 Task: Create a due date automation trigger when advanced on, 2 working days before a card is due add fields without custom field "Resume" set to a number lower or equal to 1 and lower than 10 at 11:00 AM.
Action: Mouse moved to (961, 278)
Screenshot: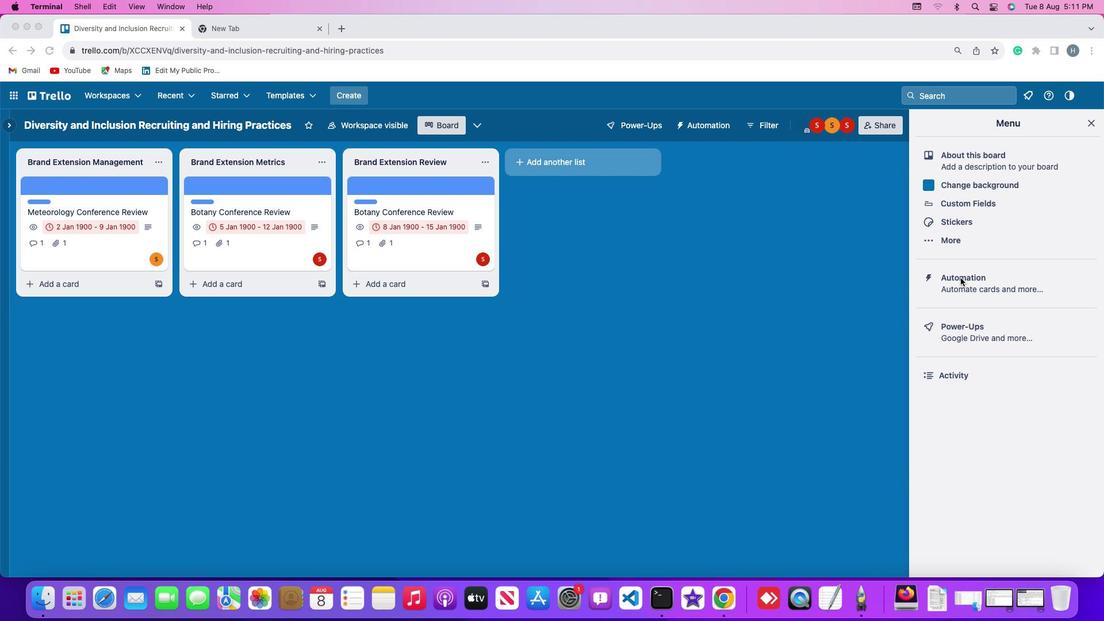 
Action: Mouse pressed left at (961, 278)
Screenshot: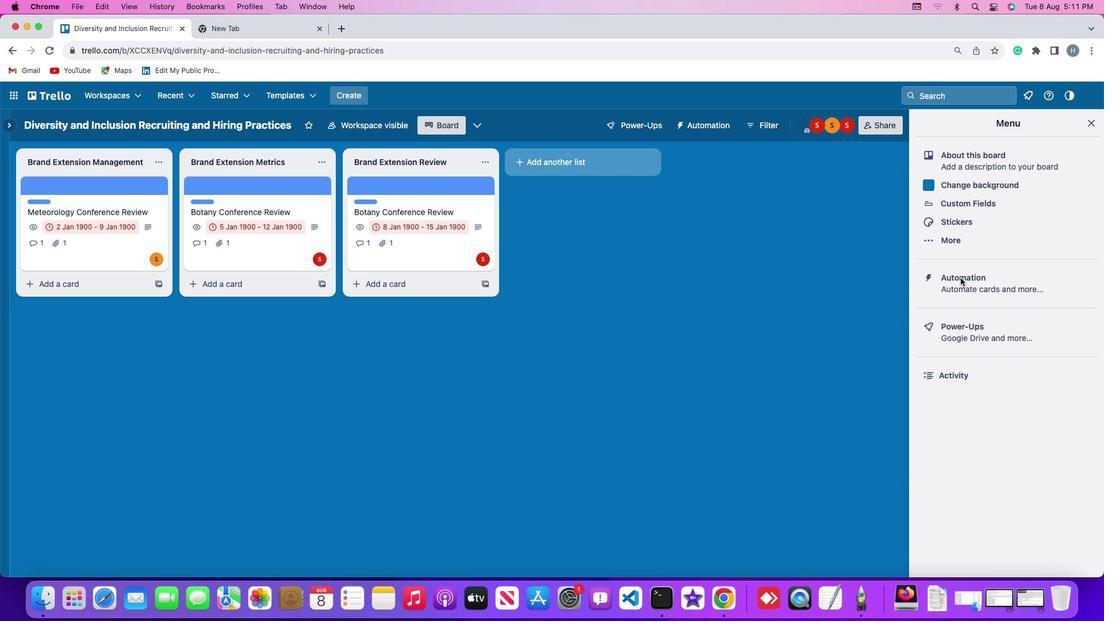
Action: Mouse pressed left at (961, 278)
Screenshot: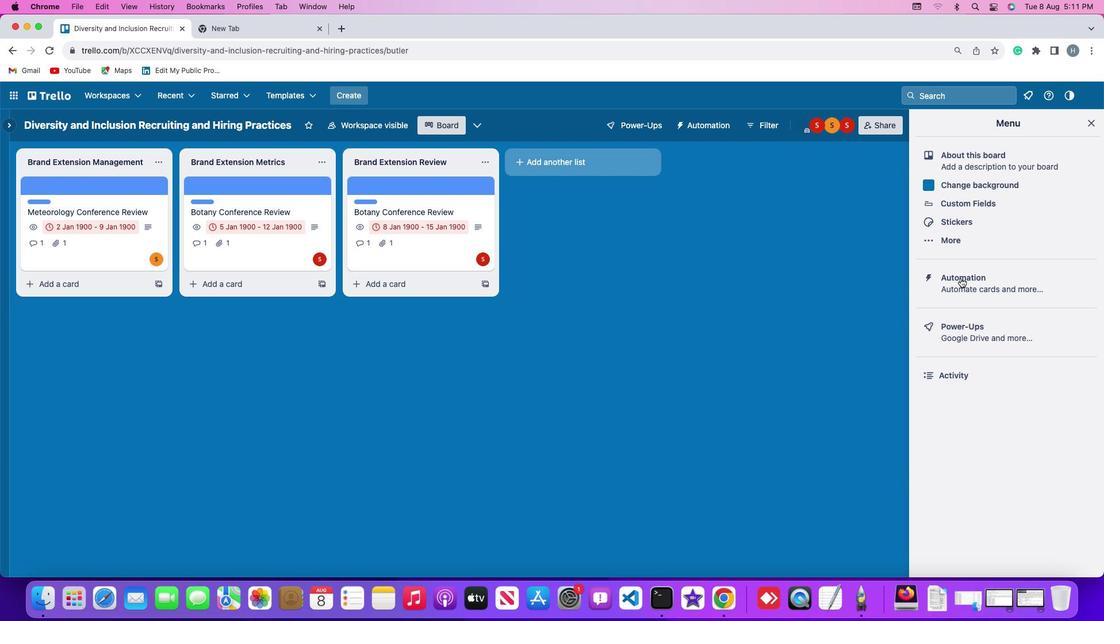 
Action: Mouse moved to (90, 273)
Screenshot: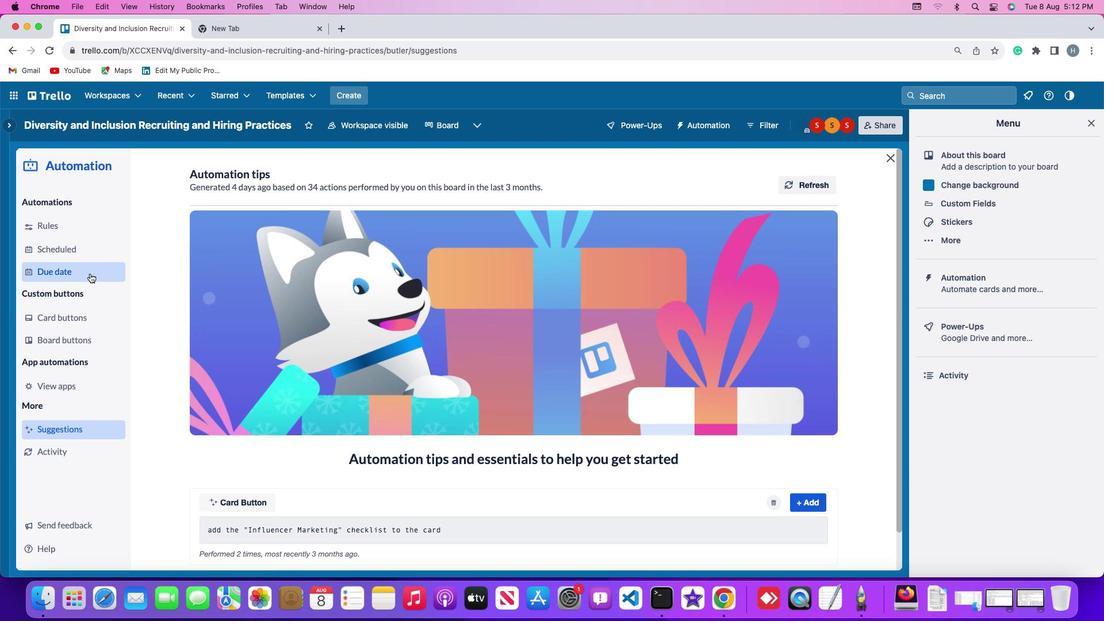 
Action: Mouse pressed left at (90, 273)
Screenshot: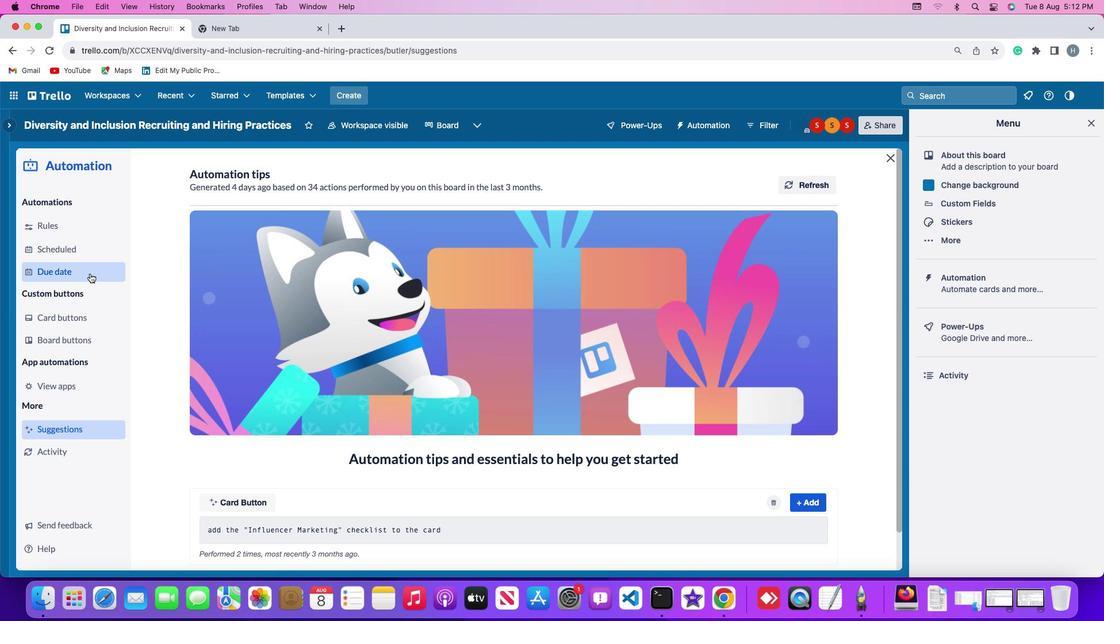 
Action: Mouse moved to (756, 175)
Screenshot: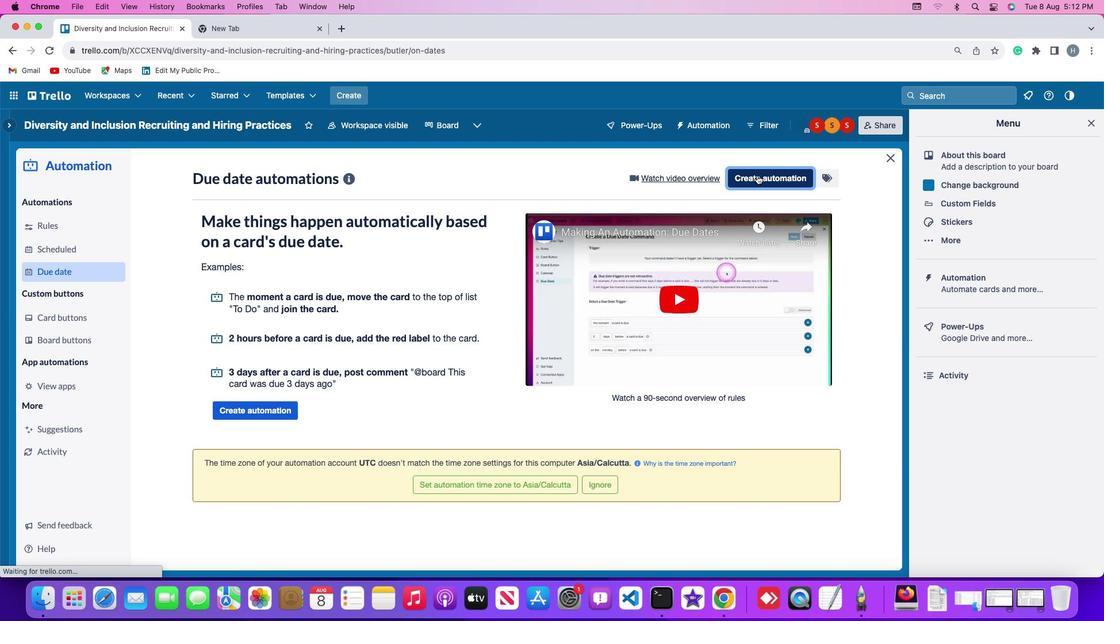 
Action: Mouse pressed left at (756, 175)
Screenshot: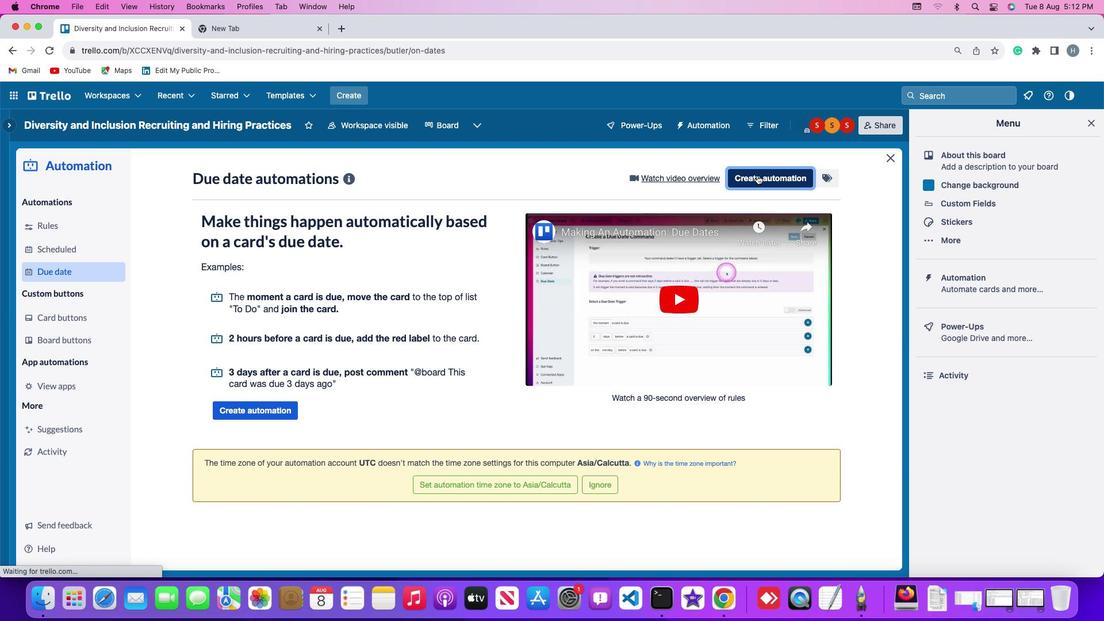 
Action: Mouse moved to (314, 284)
Screenshot: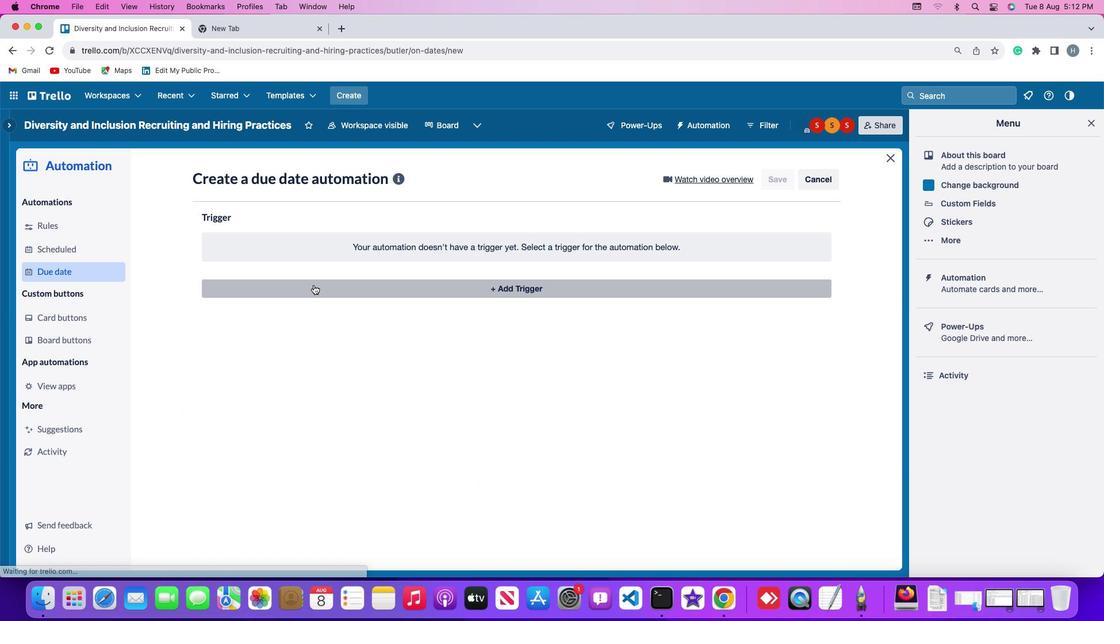 
Action: Mouse pressed left at (314, 284)
Screenshot: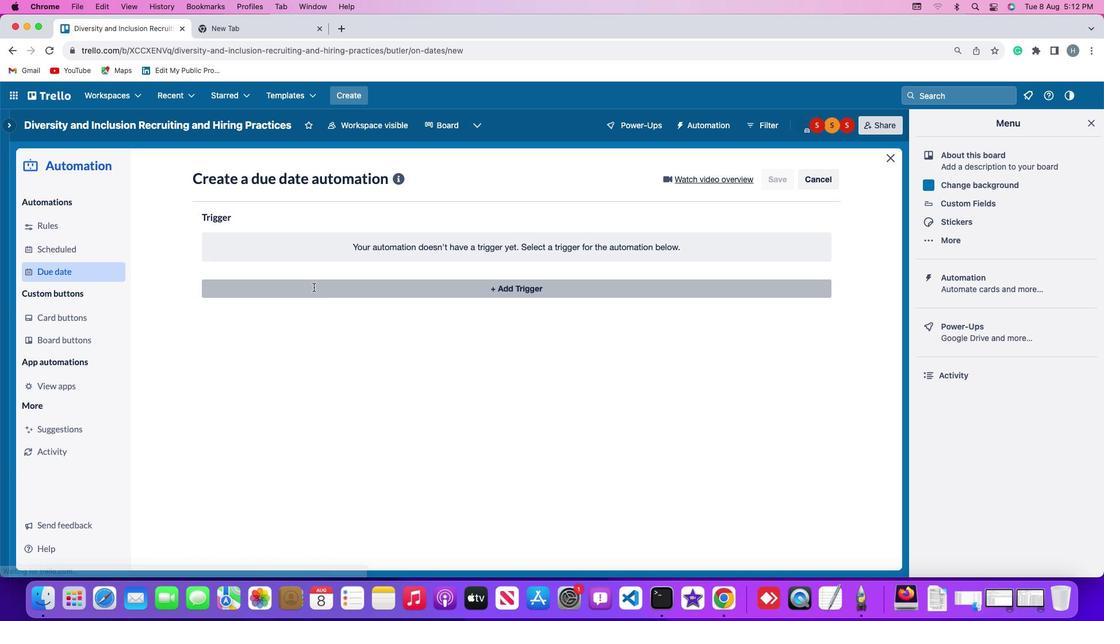 
Action: Mouse moved to (221, 461)
Screenshot: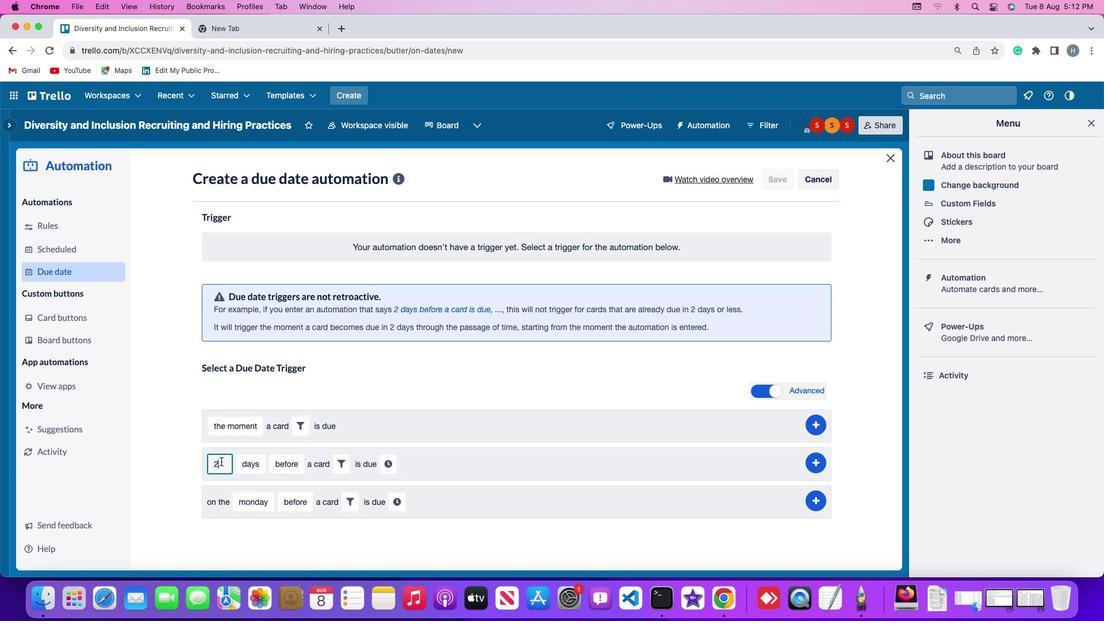 
Action: Mouse pressed left at (221, 461)
Screenshot: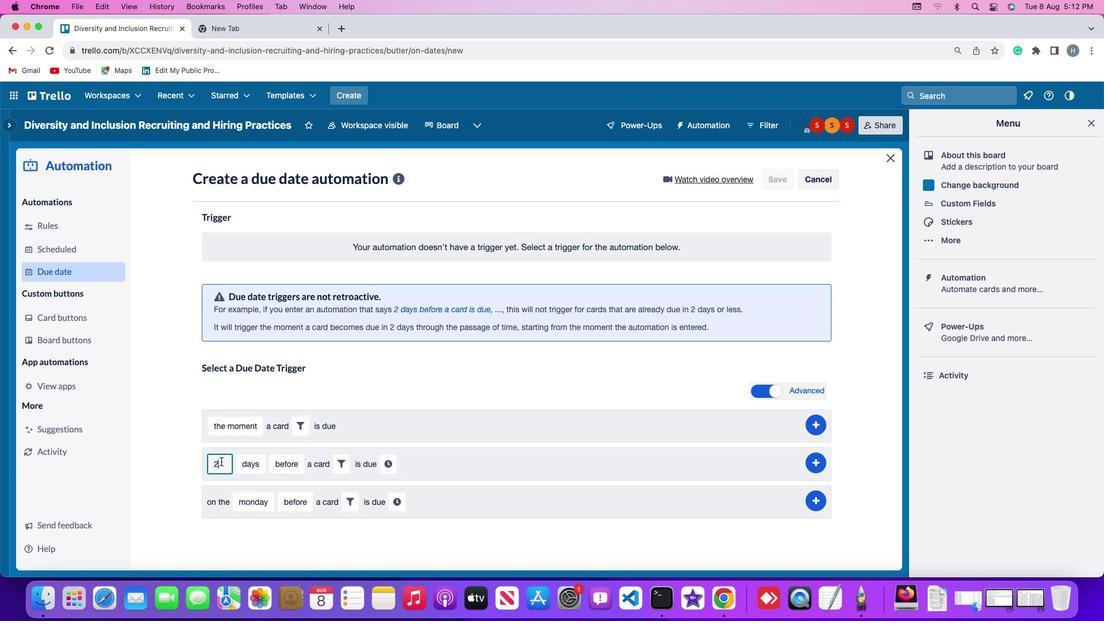 
Action: Key pressed Key.backspace'2'
Screenshot: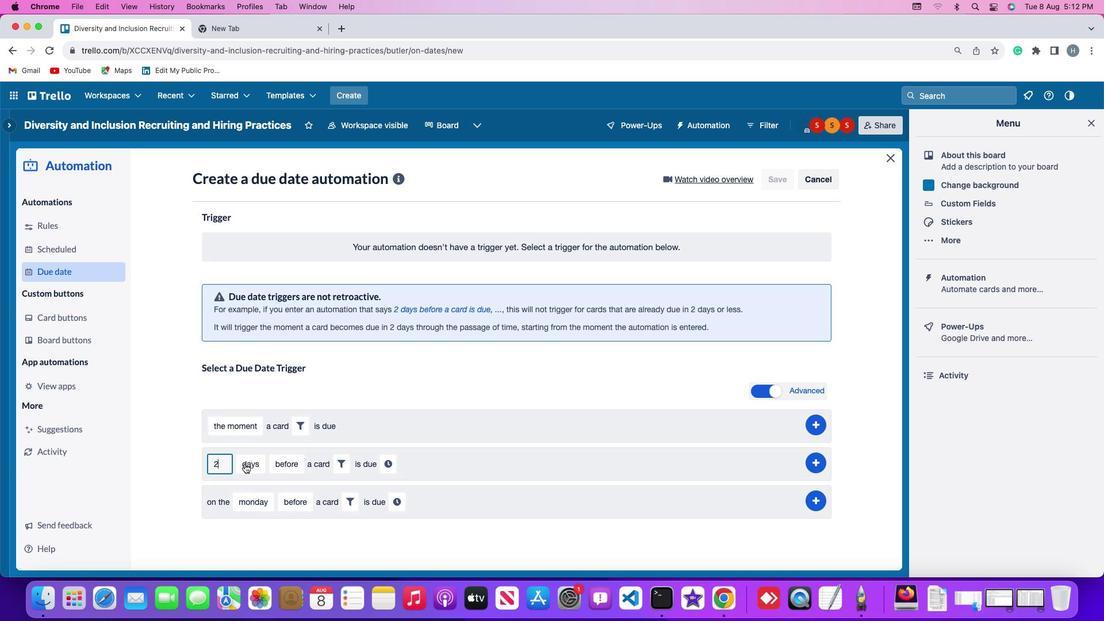 
Action: Mouse moved to (254, 464)
Screenshot: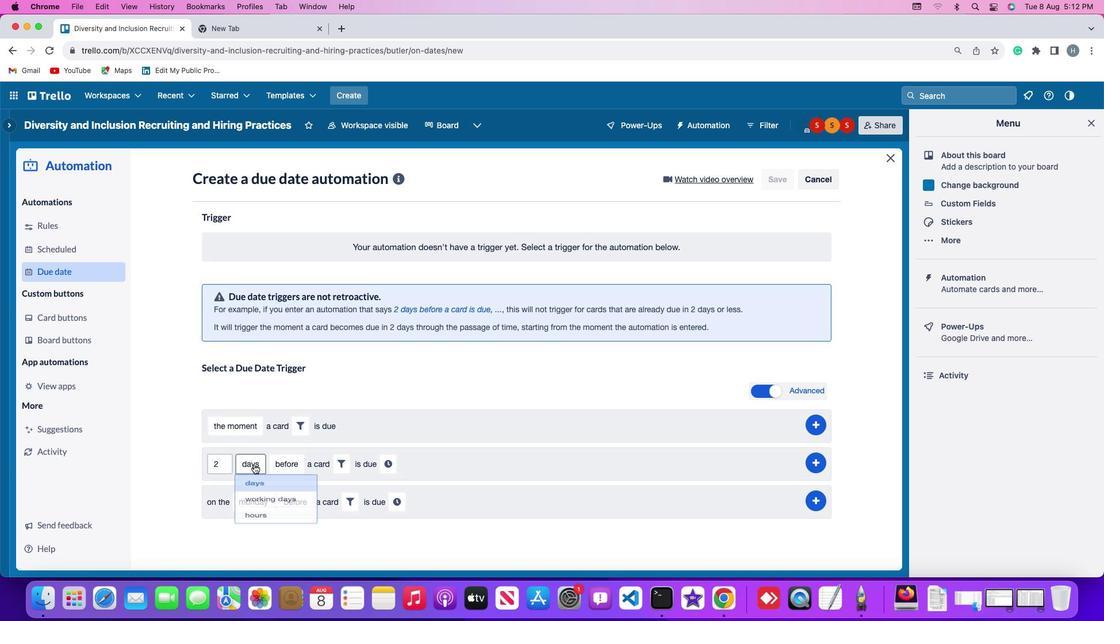 
Action: Mouse pressed left at (254, 464)
Screenshot: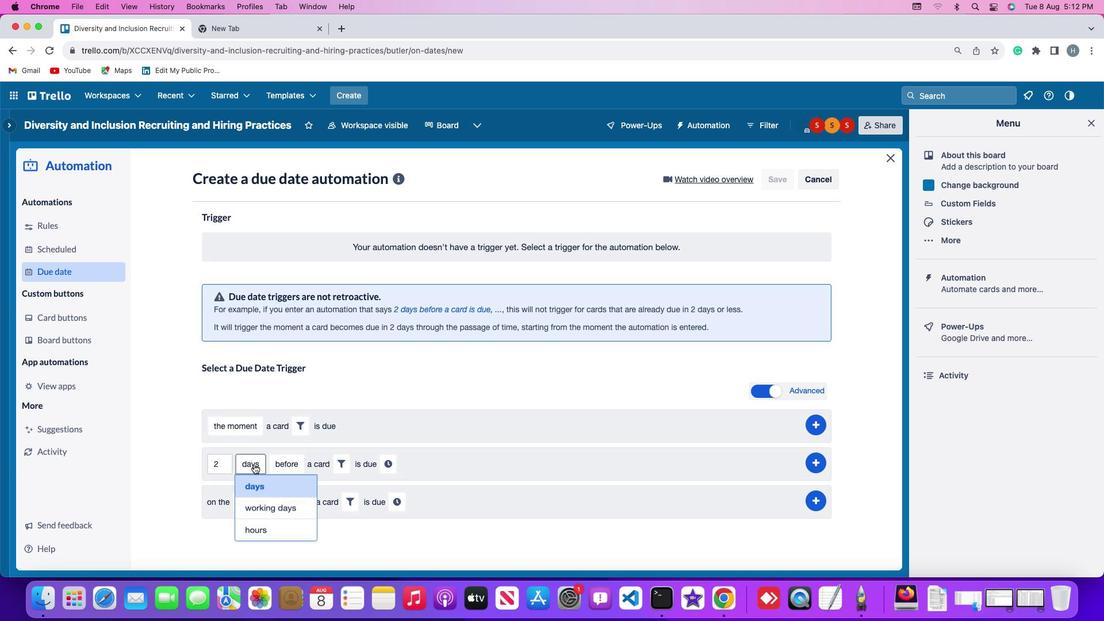 
Action: Mouse moved to (261, 504)
Screenshot: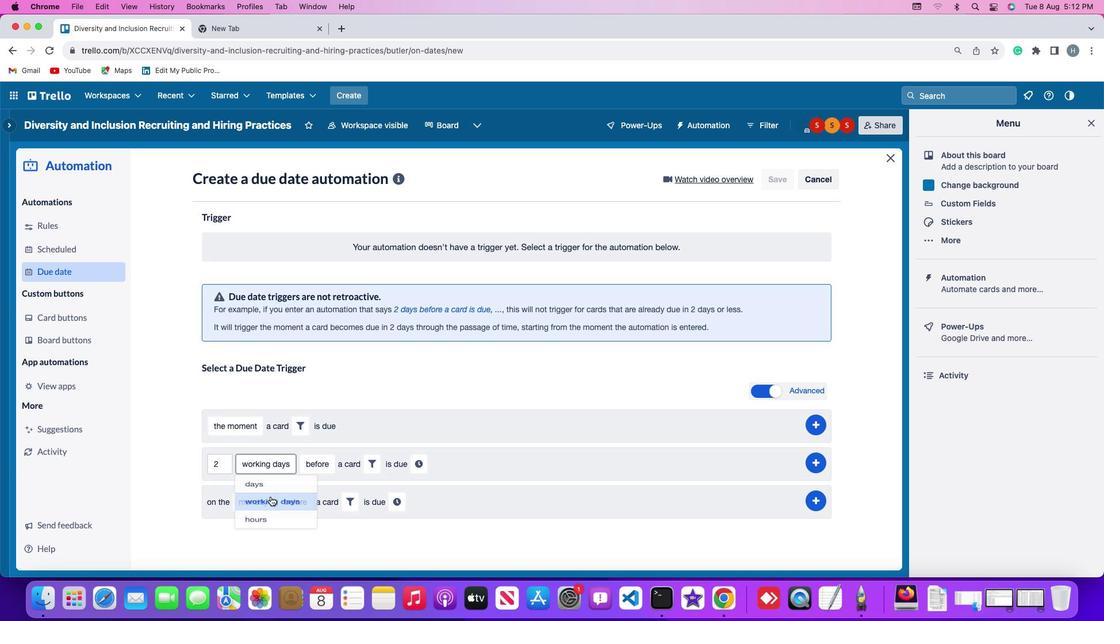 
Action: Mouse pressed left at (261, 504)
Screenshot: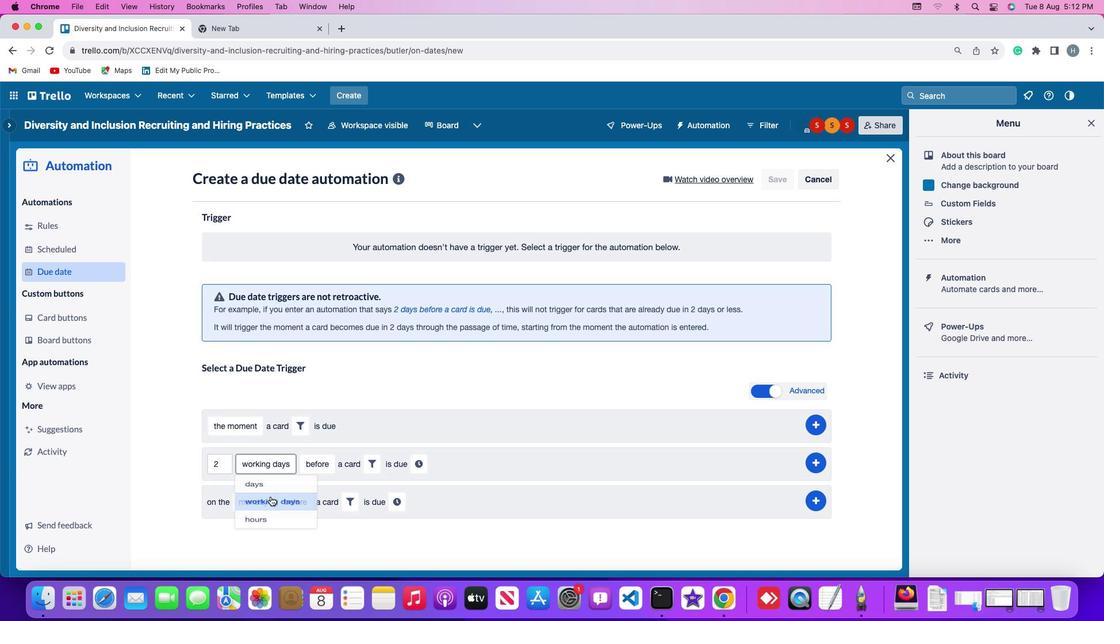 
Action: Mouse moved to (306, 465)
Screenshot: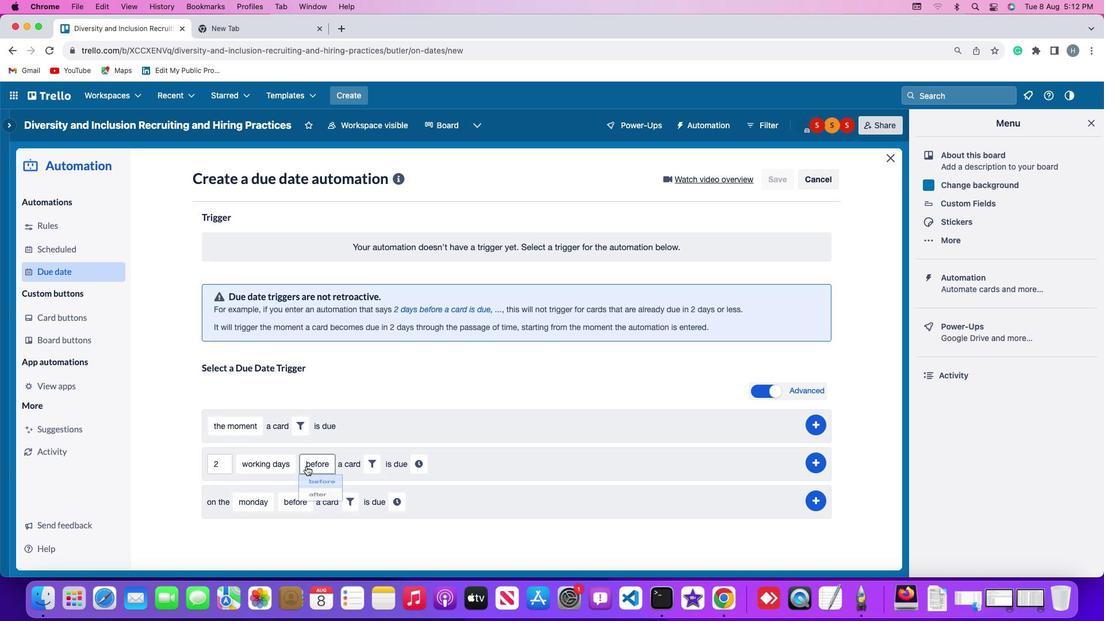 
Action: Mouse pressed left at (306, 465)
Screenshot: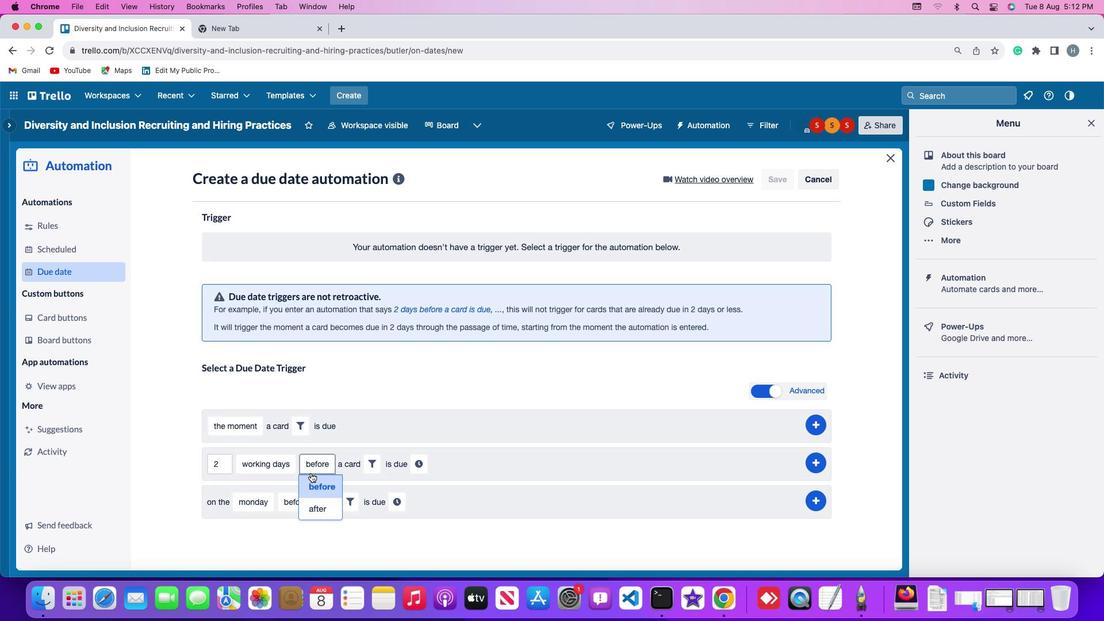 
Action: Mouse moved to (316, 488)
Screenshot: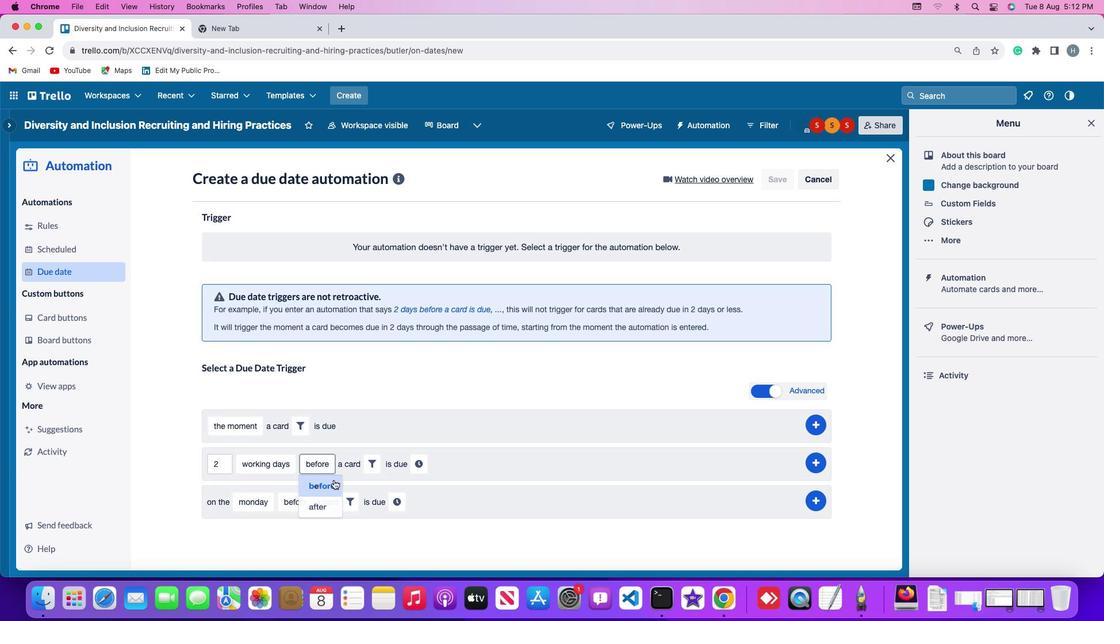 
Action: Mouse pressed left at (316, 488)
Screenshot: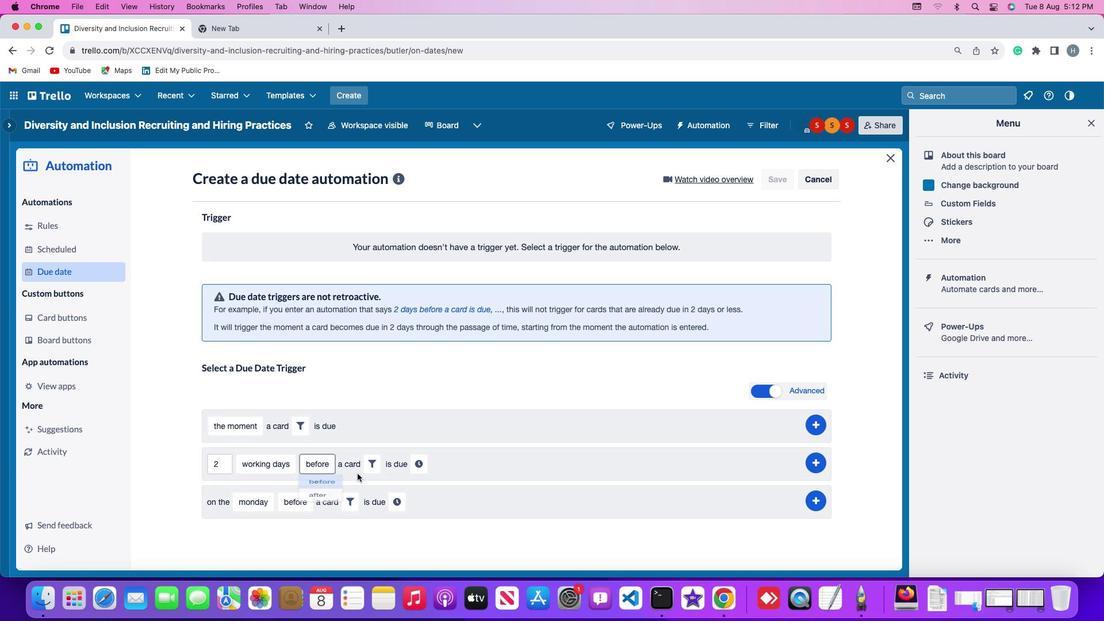 
Action: Mouse moved to (370, 467)
Screenshot: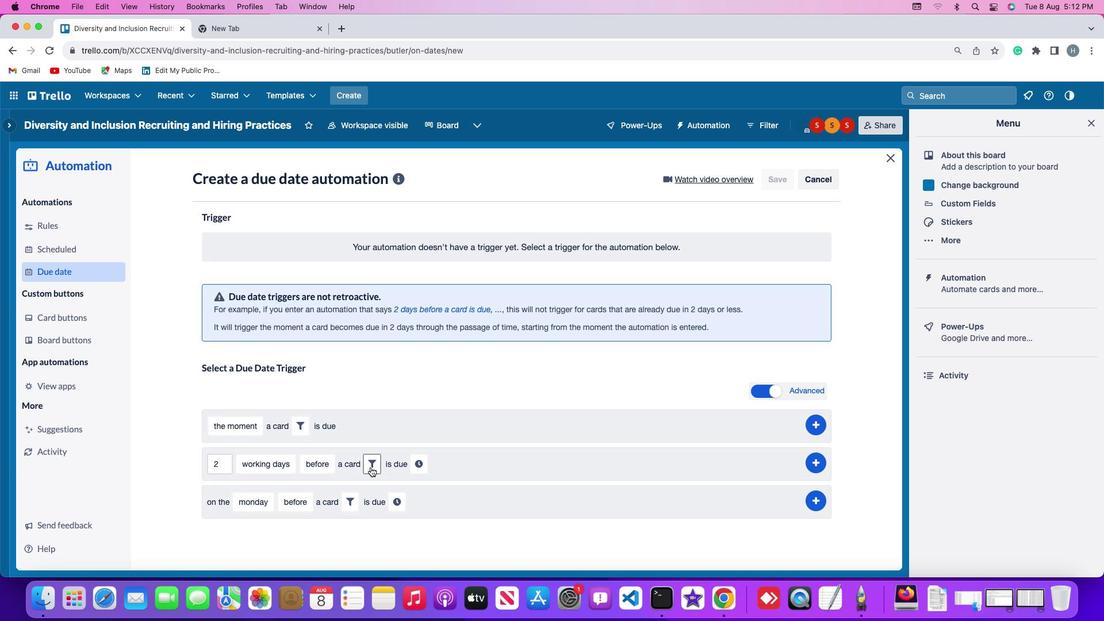 
Action: Mouse pressed left at (370, 467)
Screenshot: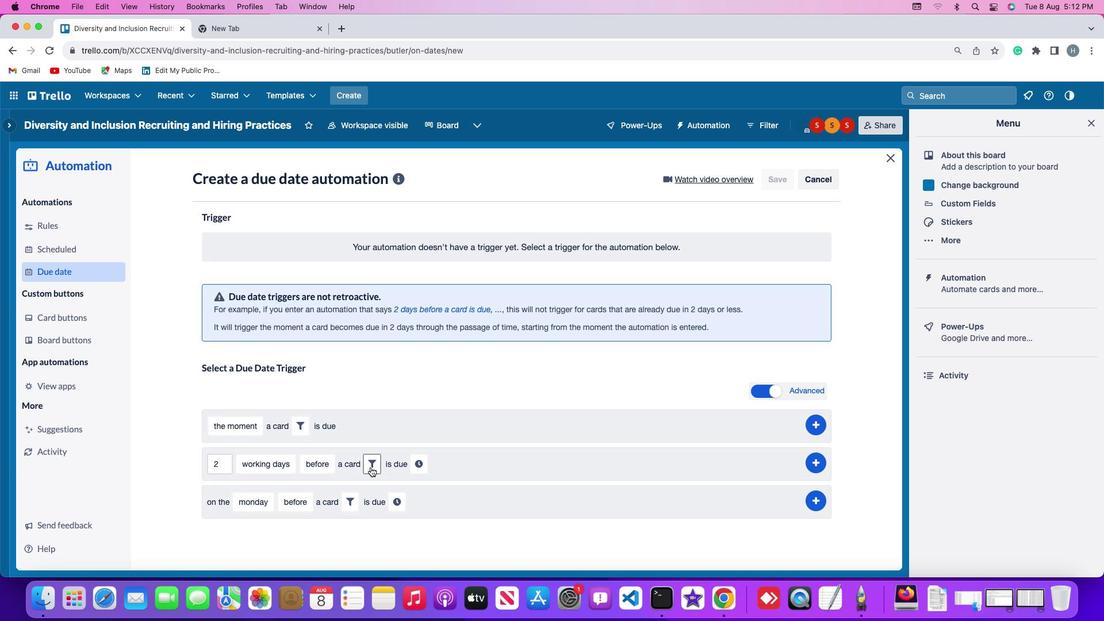 
Action: Mouse moved to (561, 503)
Screenshot: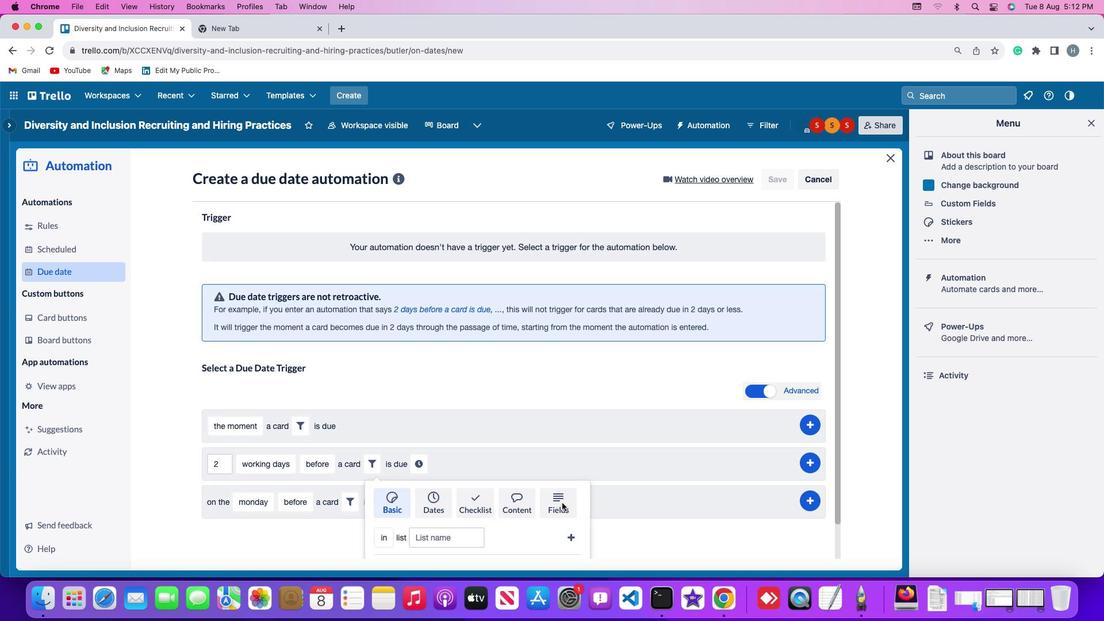 
Action: Mouse pressed left at (561, 503)
Screenshot: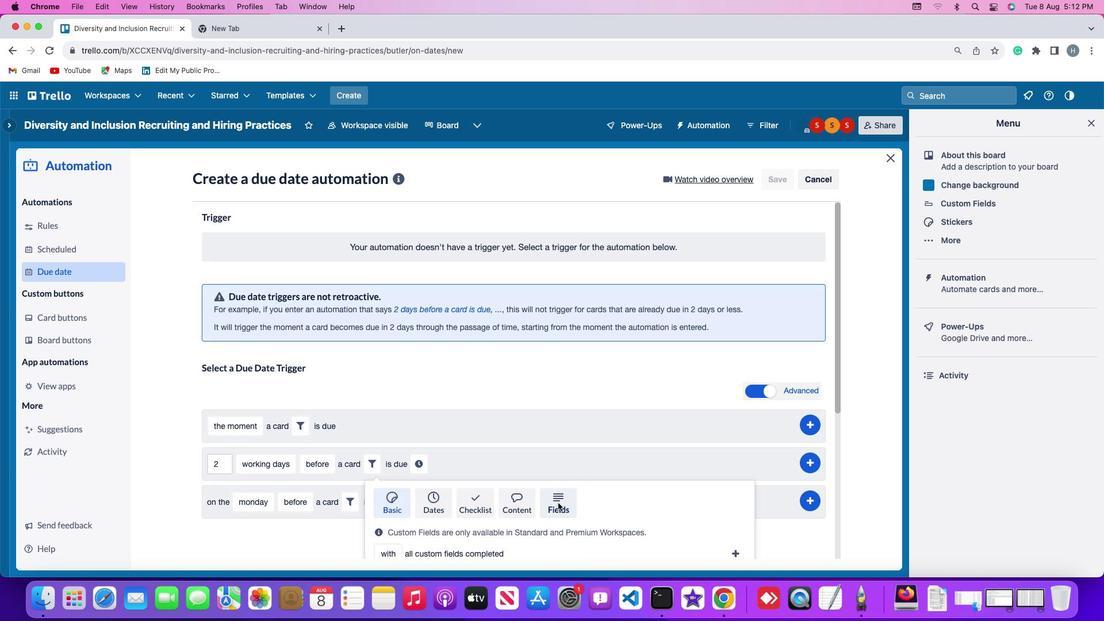 
Action: Mouse moved to (337, 529)
Screenshot: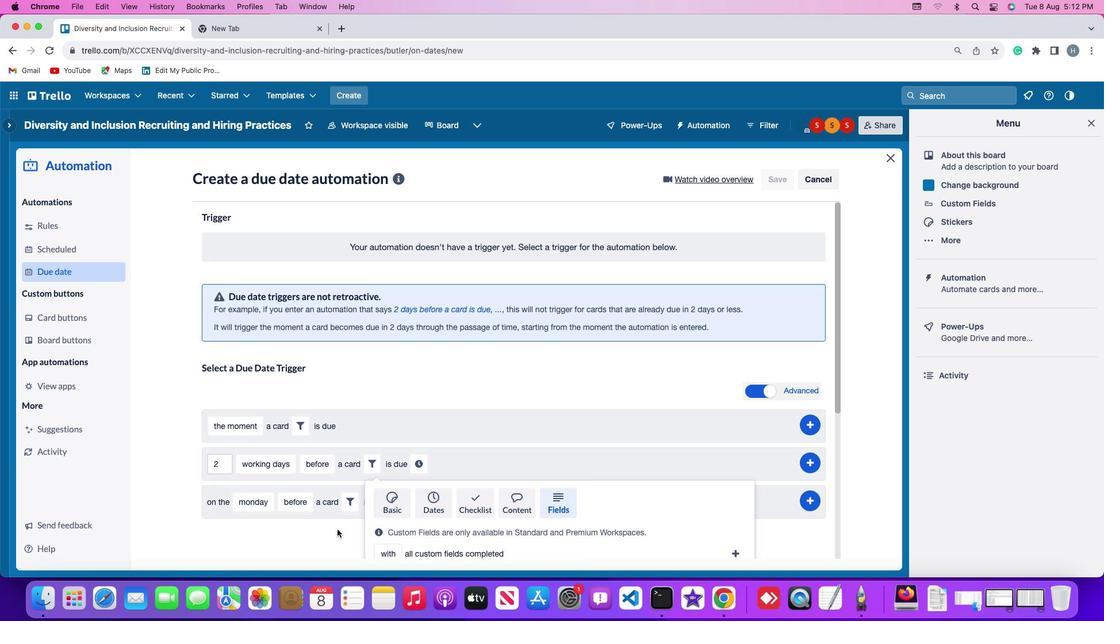 
Action: Mouse scrolled (337, 529) with delta (0, 0)
Screenshot: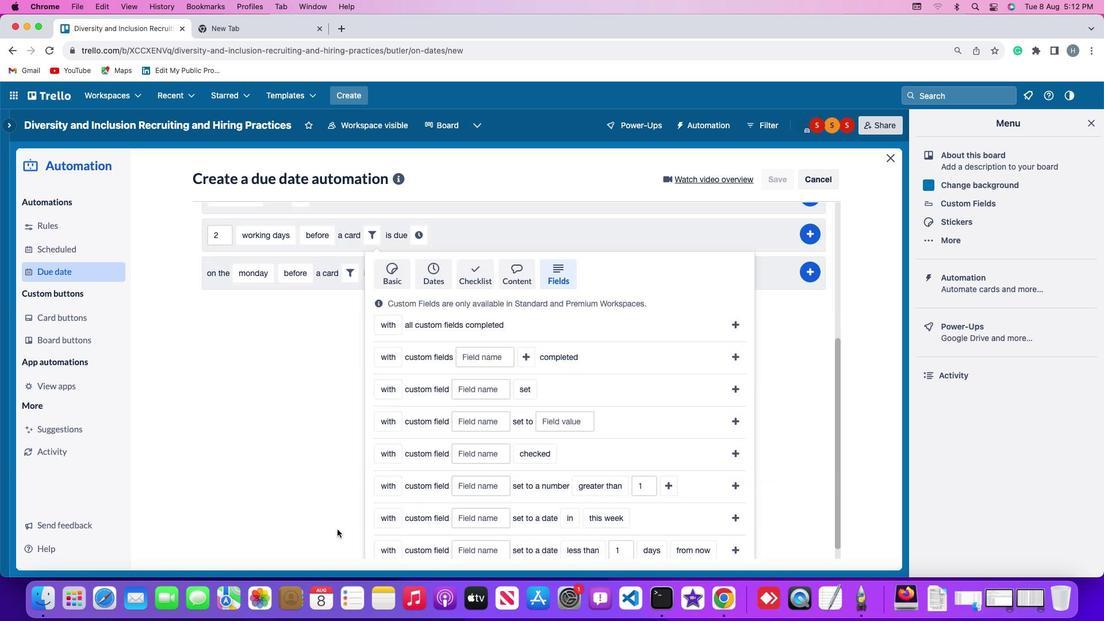 
Action: Mouse scrolled (337, 529) with delta (0, 0)
Screenshot: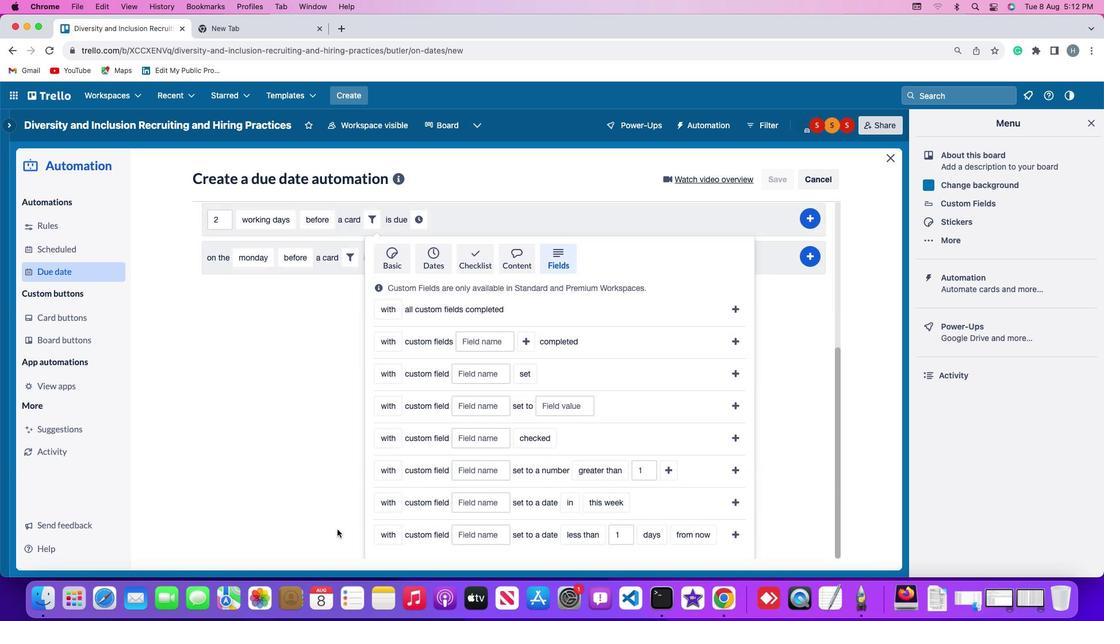 
Action: Mouse scrolled (337, 529) with delta (0, -2)
Screenshot: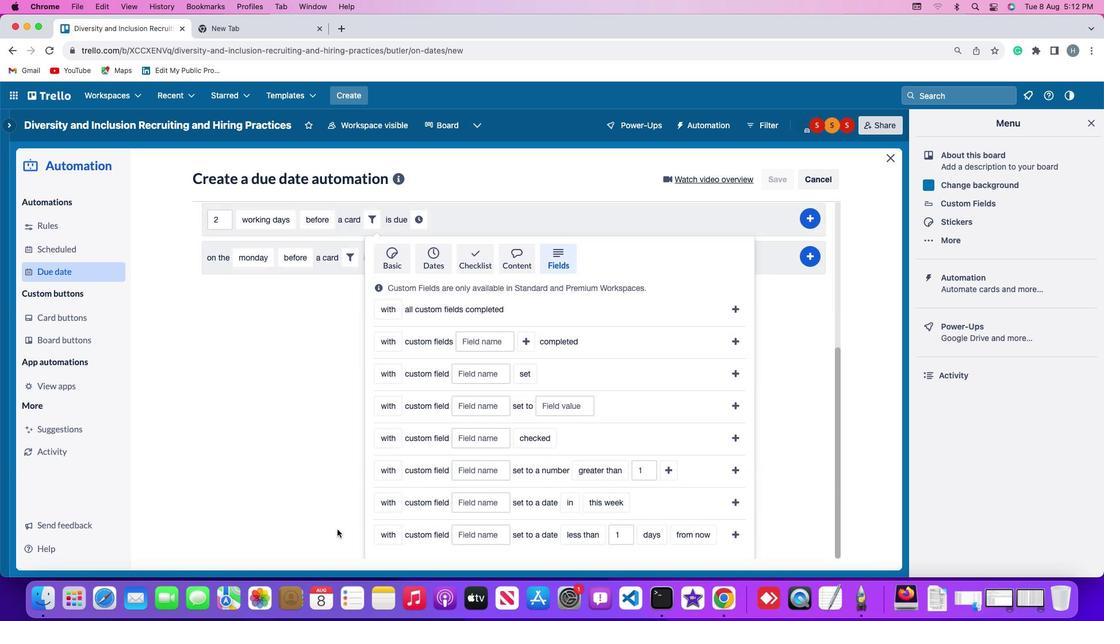 
Action: Mouse scrolled (337, 529) with delta (0, -2)
Screenshot: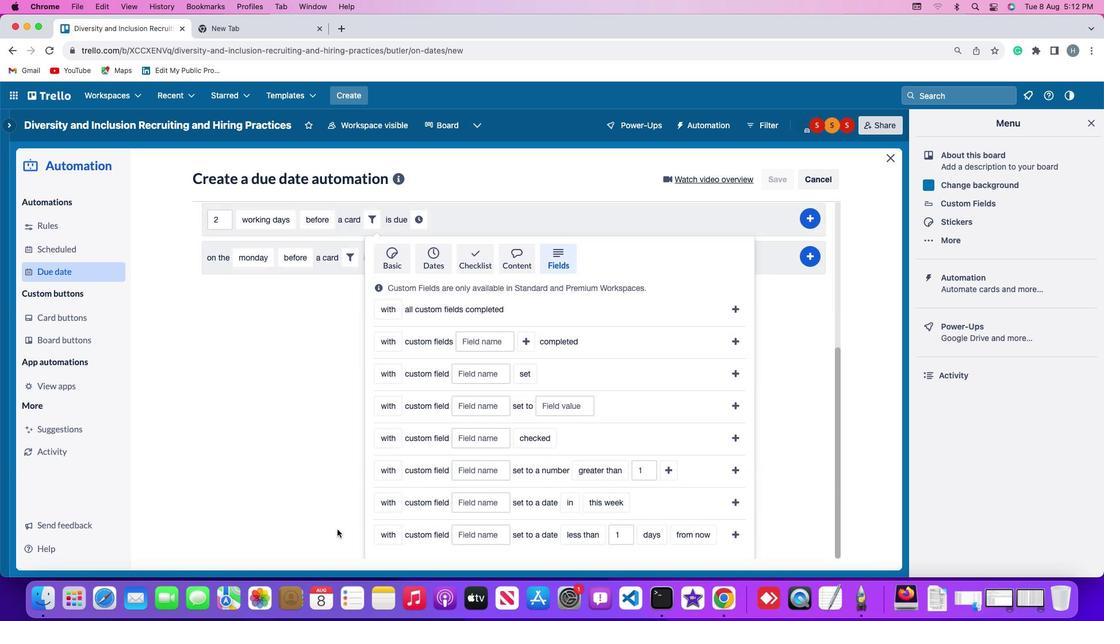 
Action: Mouse scrolled (337, 529) with delta (0, -3)
Screenshot: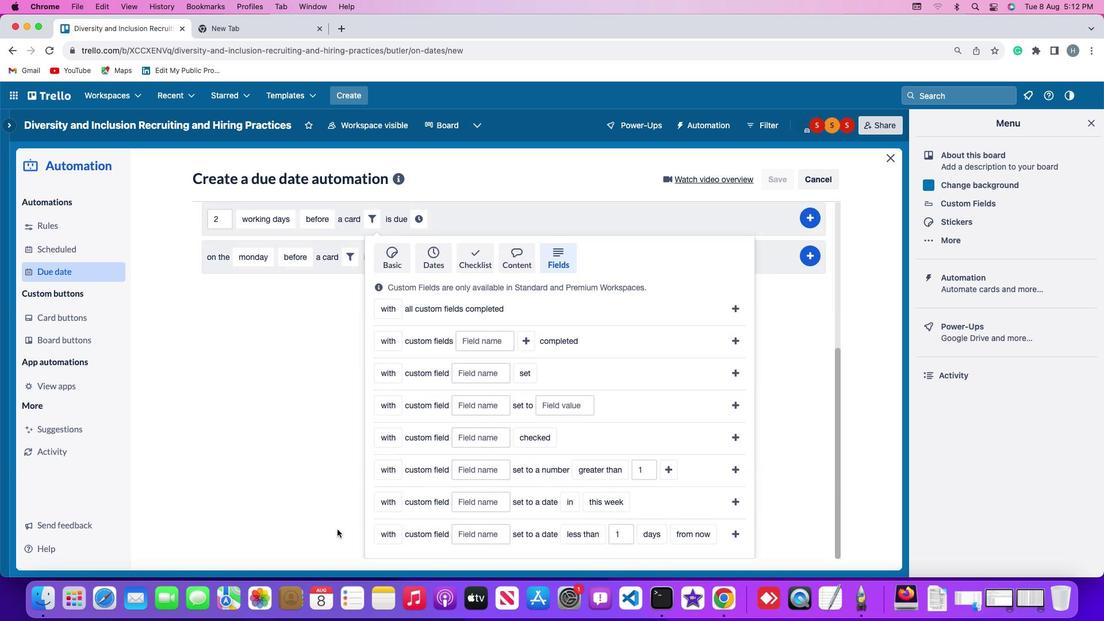 
Action: Mouse scrolled (337, 529) with delta (0, -4)
Screenshot: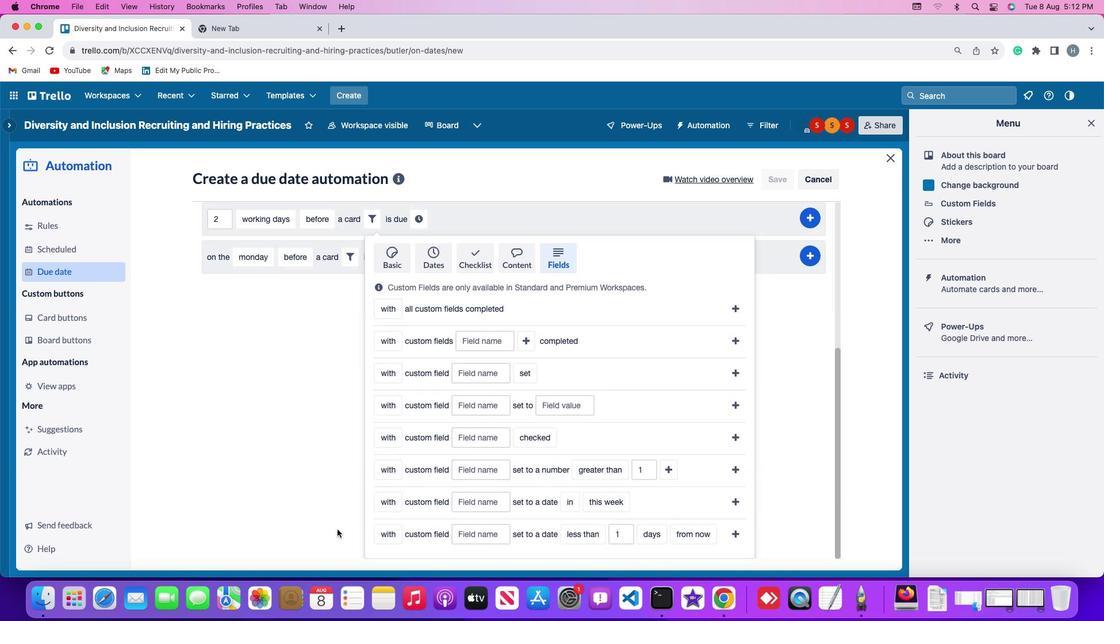 
Action: Mouse scrolled (337, 529) with delta (0, -4)
Screenshot: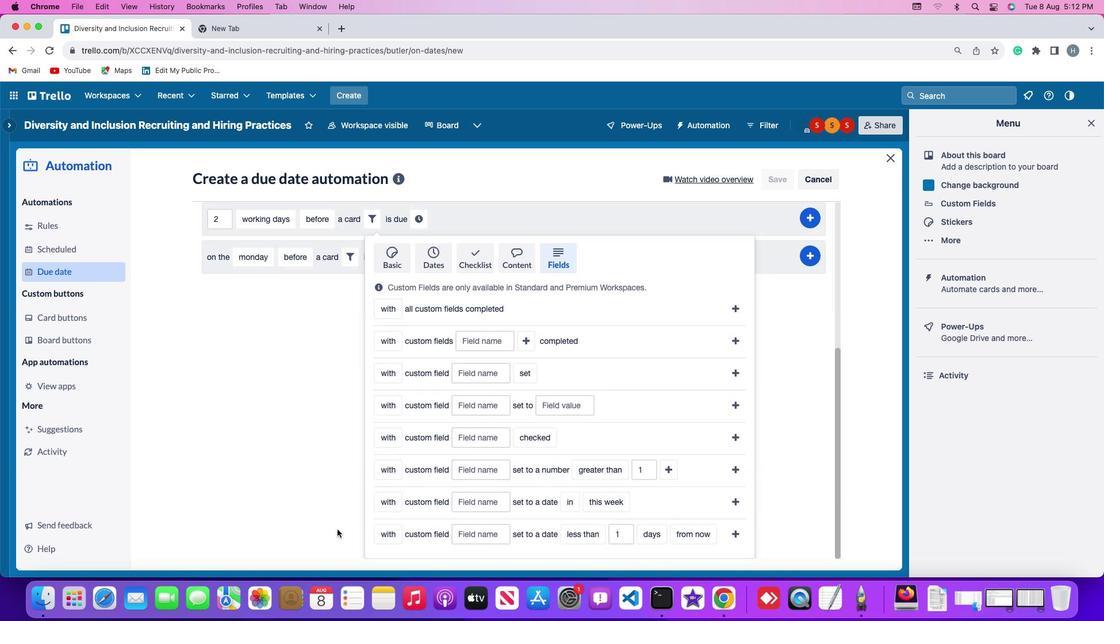 
Action: Mouse scrolled (337, 529) with delta (0, 0)
Screenshot: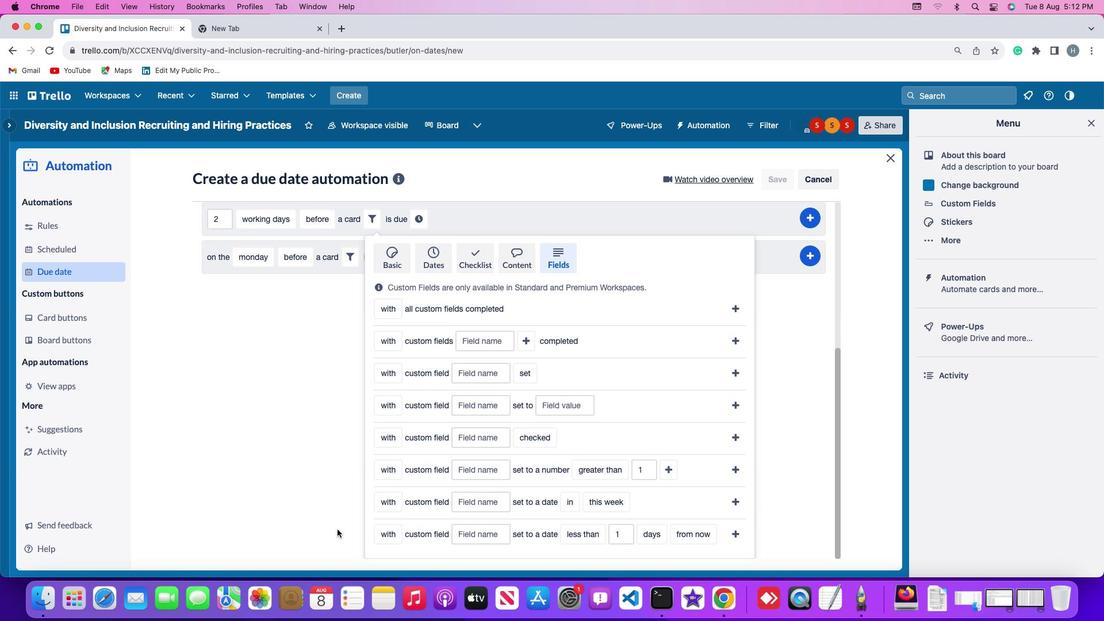 
Action: Mouse scrolled (337, 529) with delta (0, 0)
Screenshot: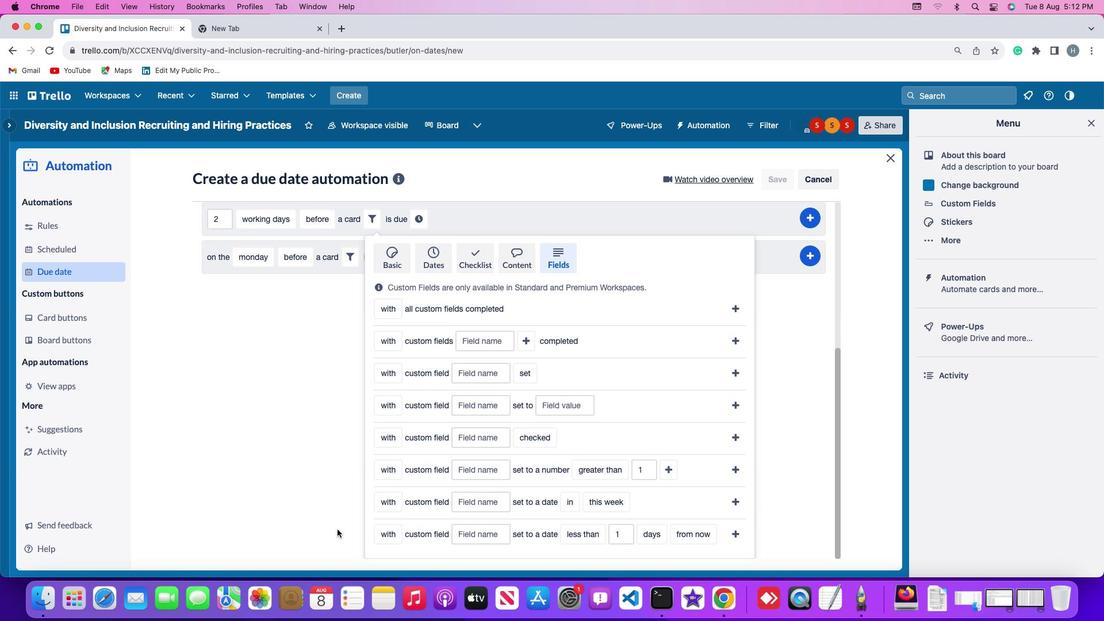 
Action: Mouse scrolled (337, 529) with delta (0, -1)
Screenshot: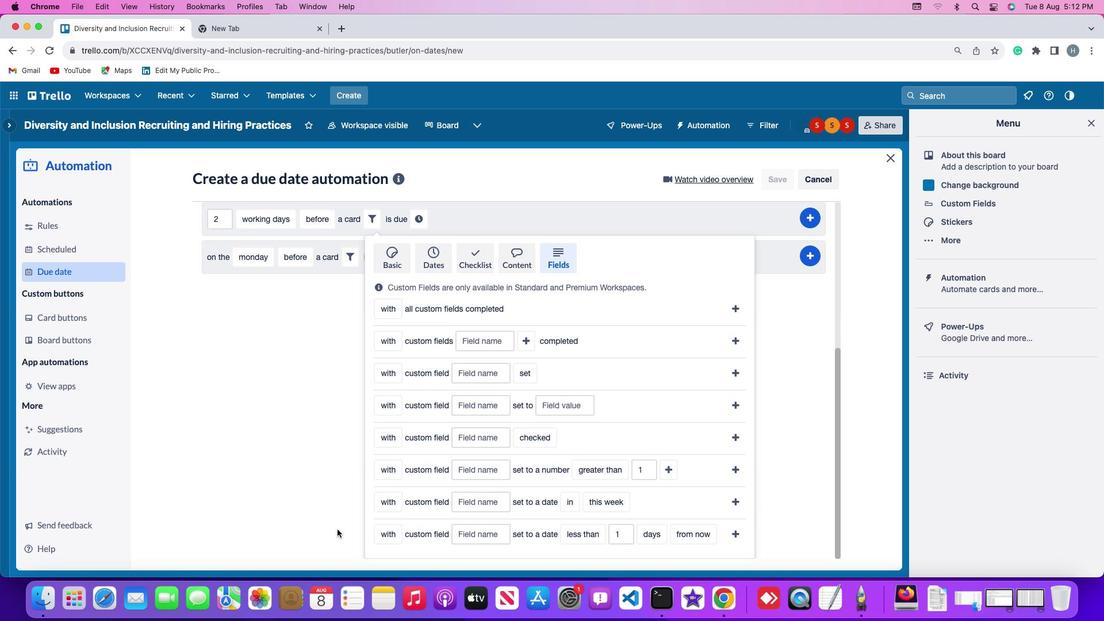 
Action: Mouse moved to (389, 470)
Screenshot: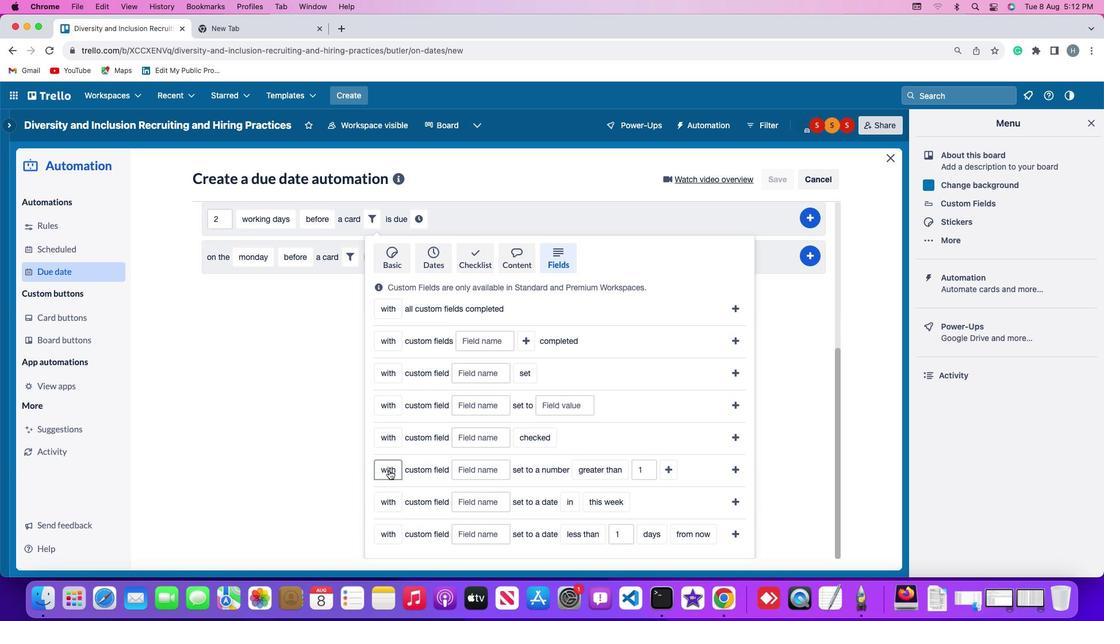 
Action: Mouse pressed left at (389, 470)
Screenshot: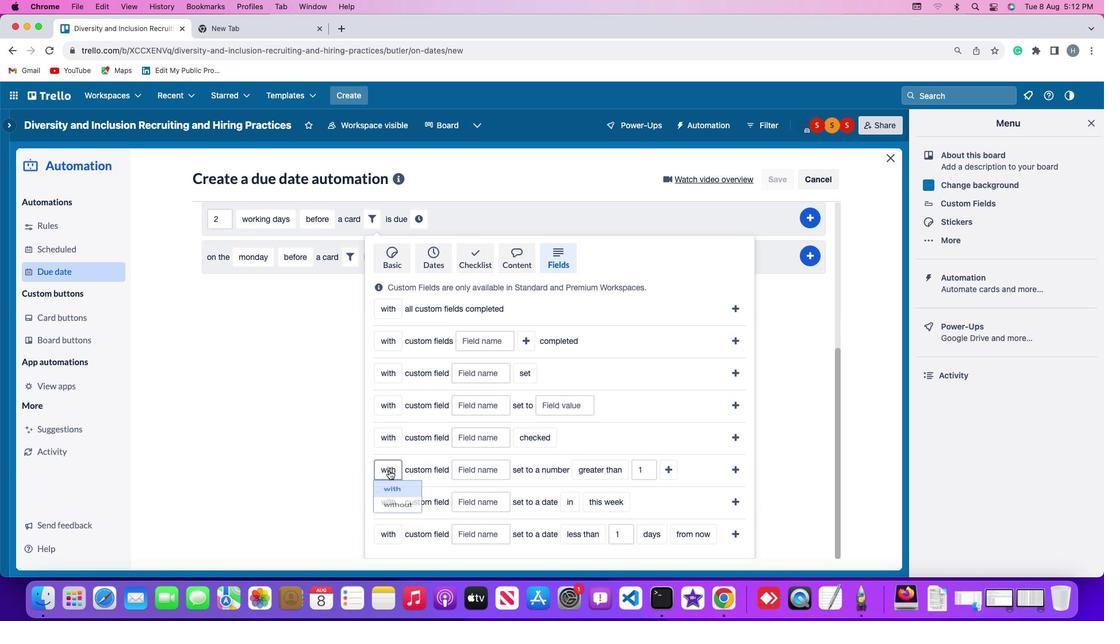 
Action: Mouse moved to (396, 514)
Screenshot: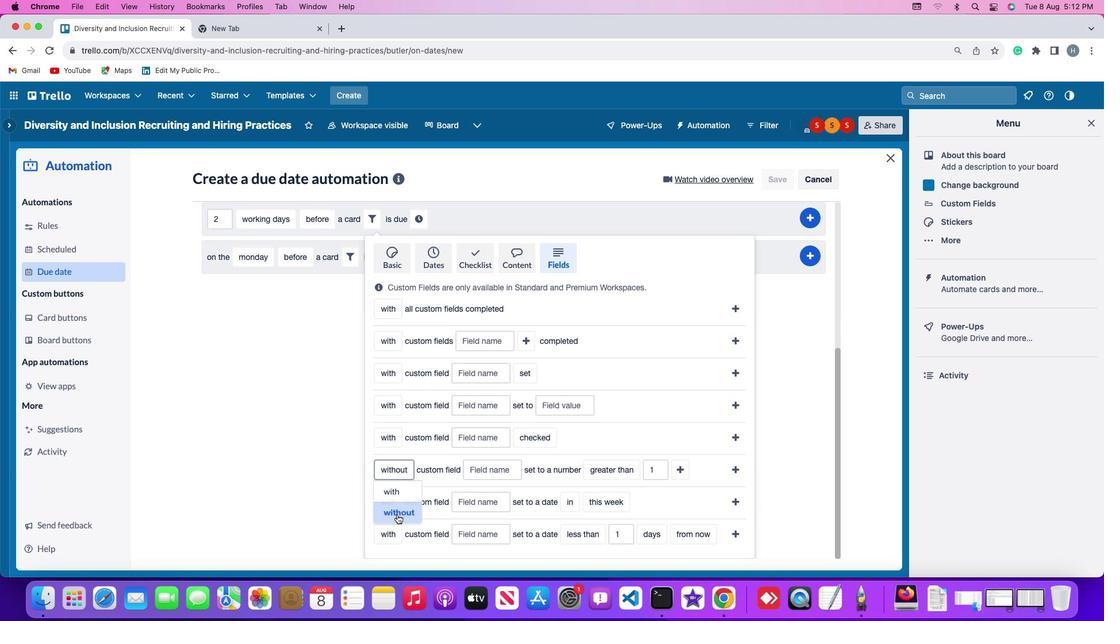 
Action: Mouse pressed left at (396, 514)
Screenshot: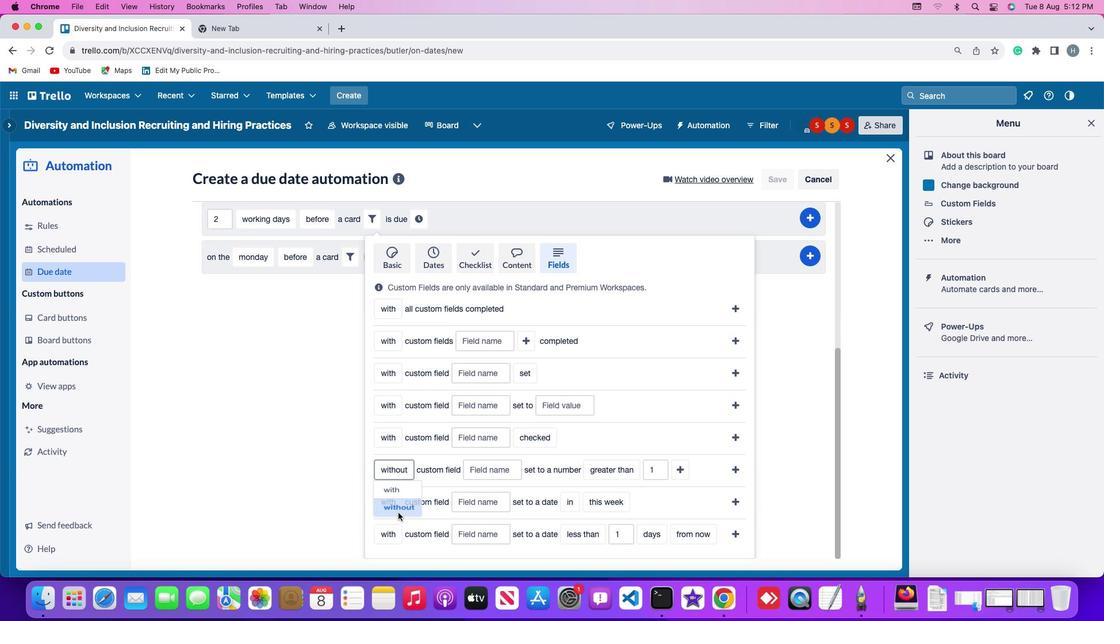 
Action: Mouse moved to (483, 474)
Screenshot: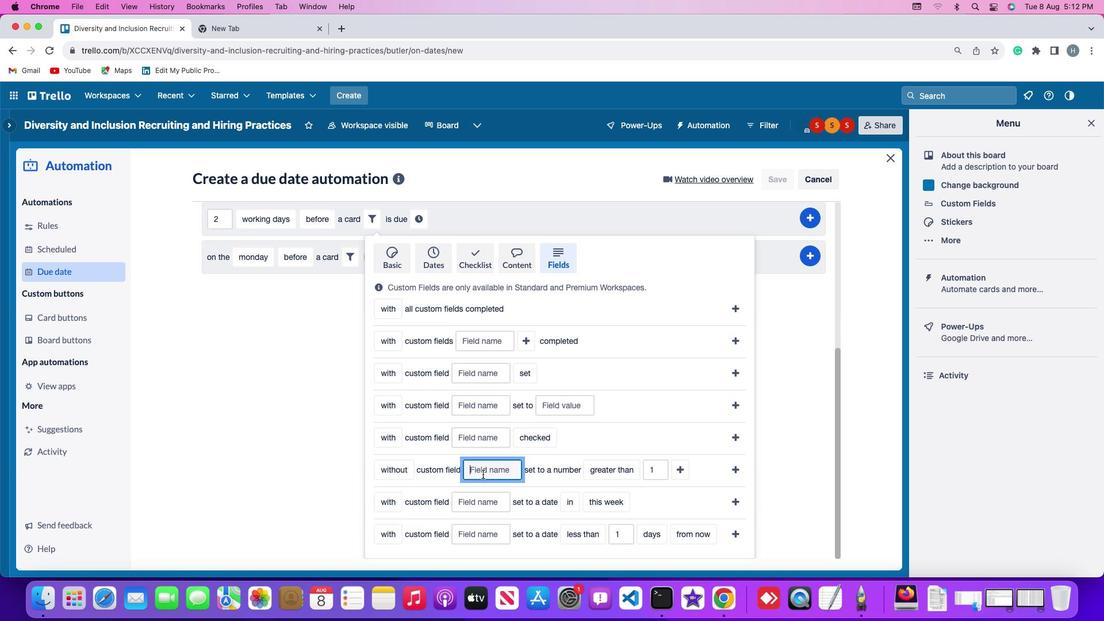
Action: Mouse pressed left at (483, 474)
Screenshot: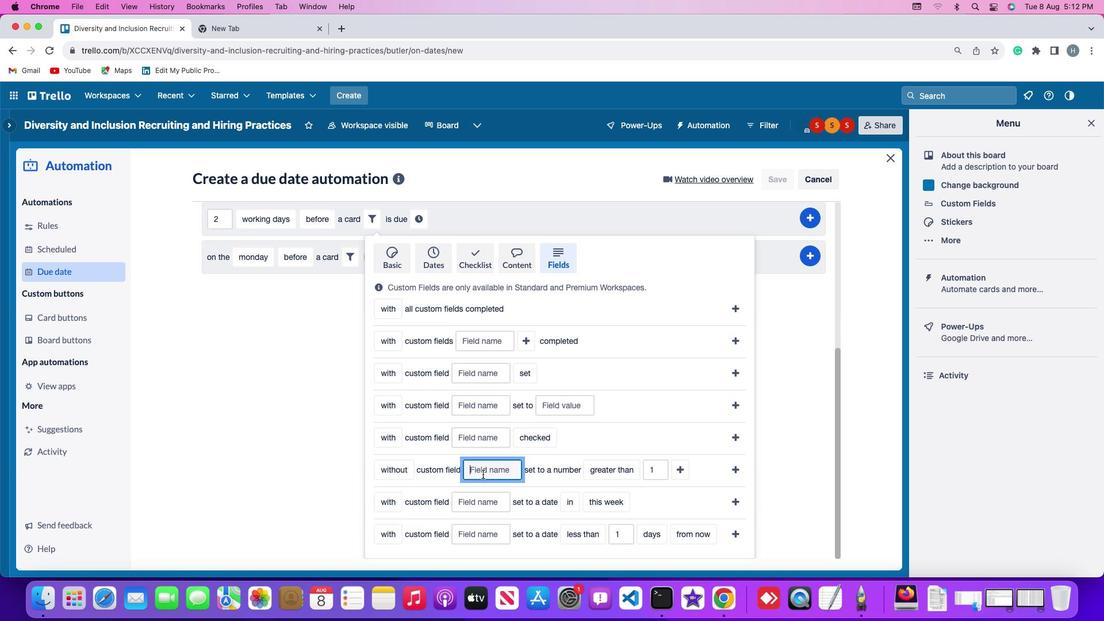 
Action: Key pressed Key.shift'R''e''s''u''m''e'
Screenshot: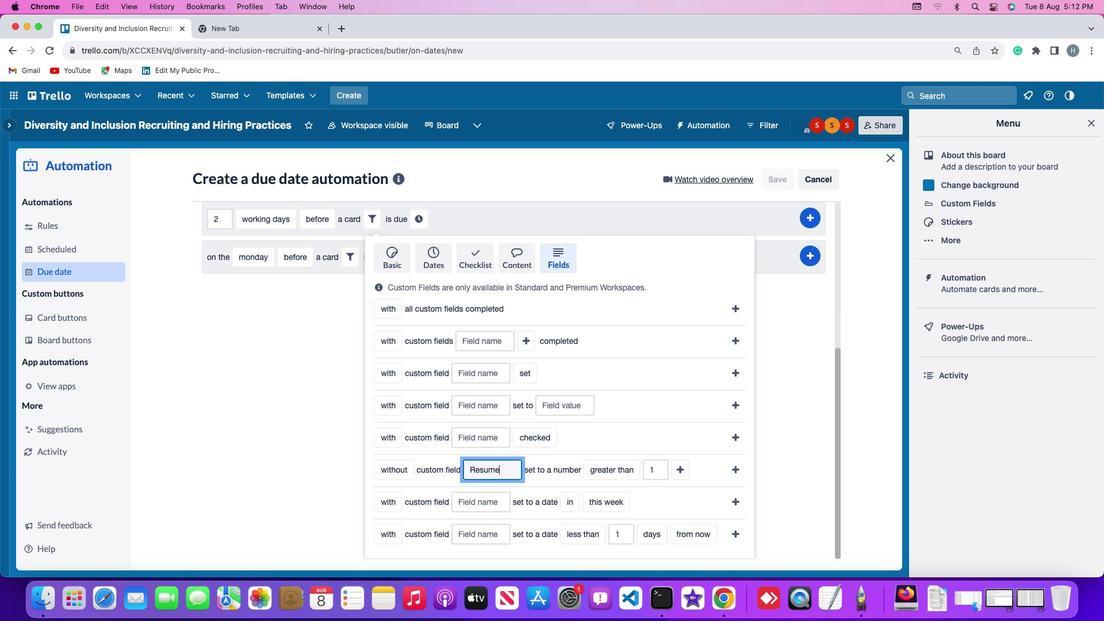 
Action: Mouse moved to (592, 471)
Screenshot: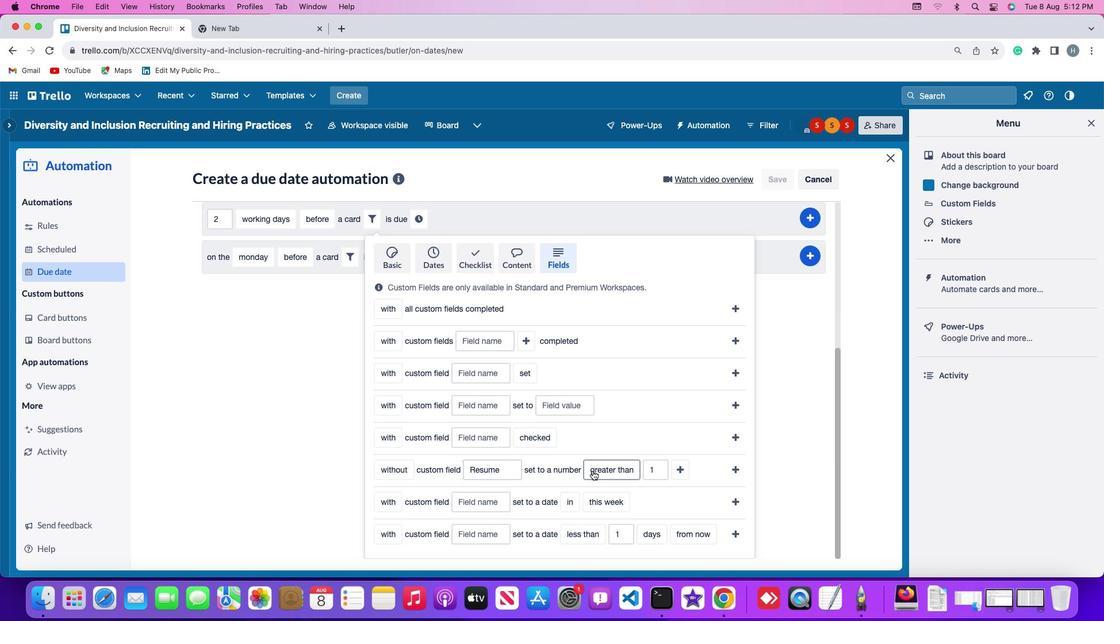 
Action: Mouse pressed left at (592, 471)
Screenshot: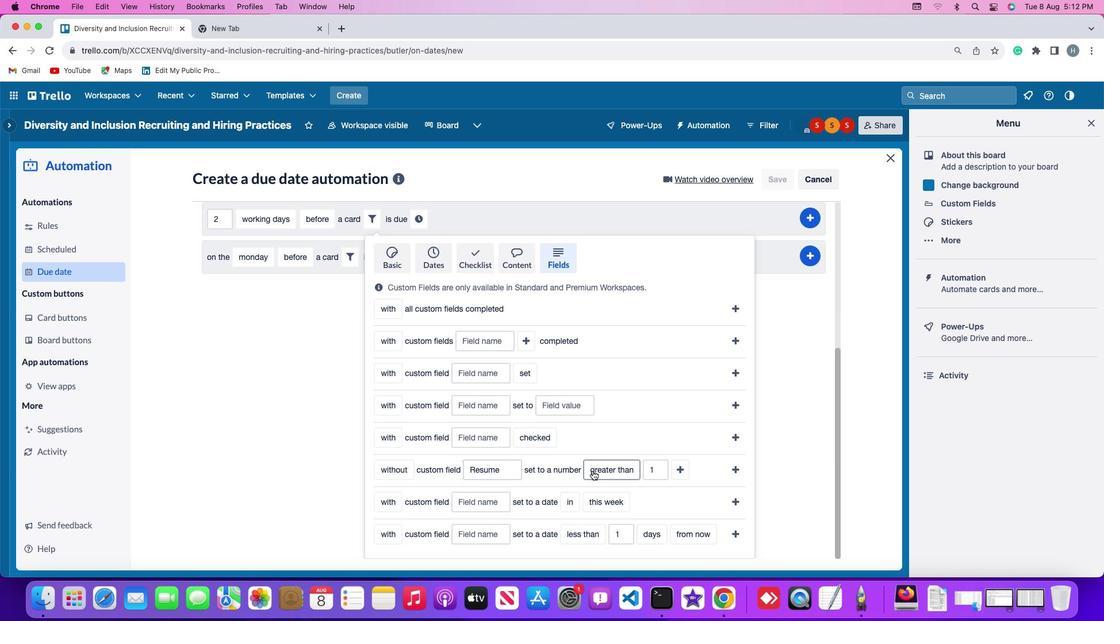 
Action: Mouse moved to (613, 442)
Screenshot: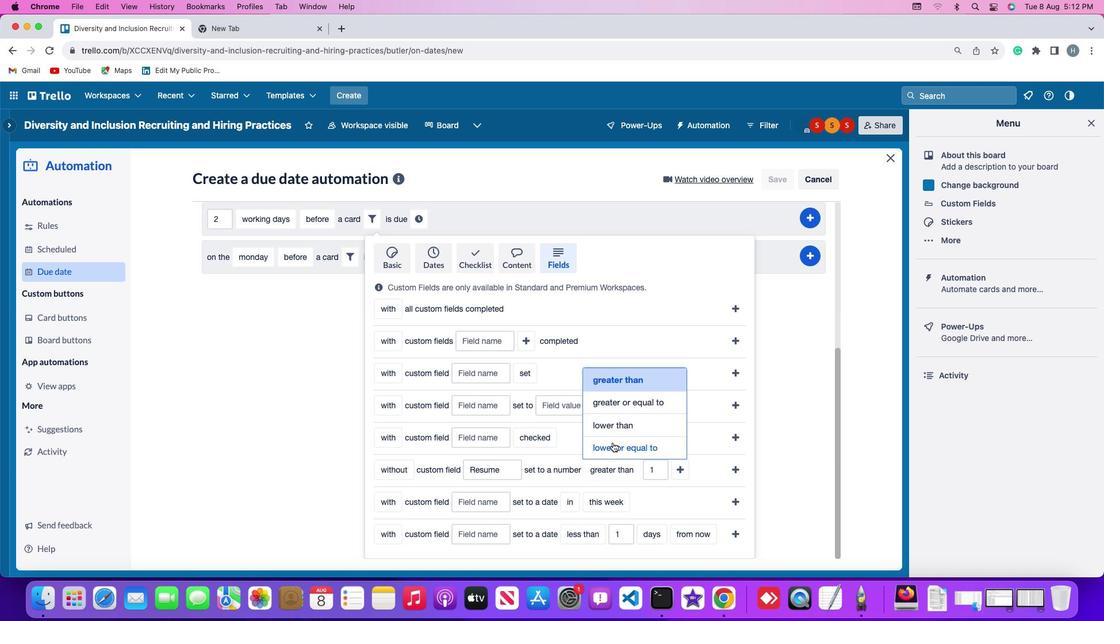 
Action: Mouse pressed left at (613, 442)
Screenshot: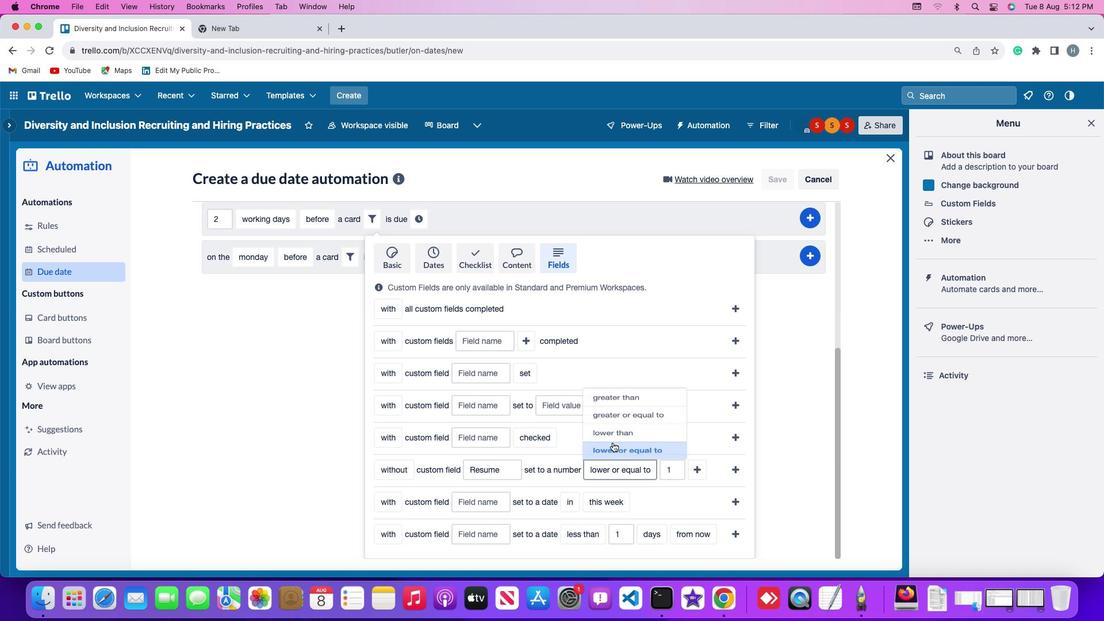 
Action: Mouse moved to (675, 471)
Screenshot: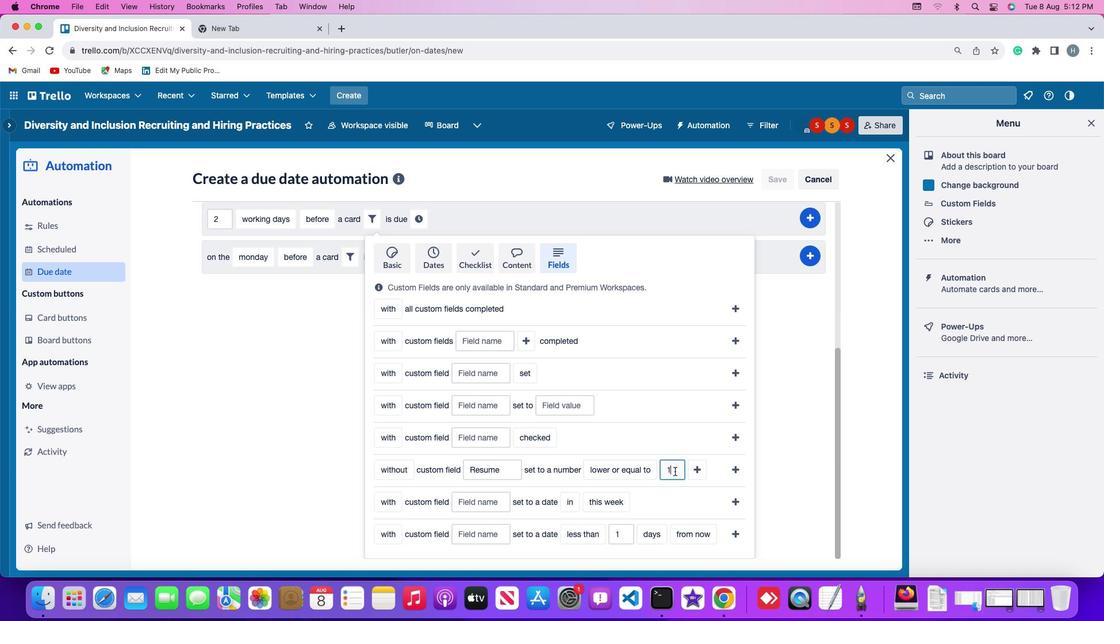 
Action: Mouse pressed left at (675, 471)
Screenshot: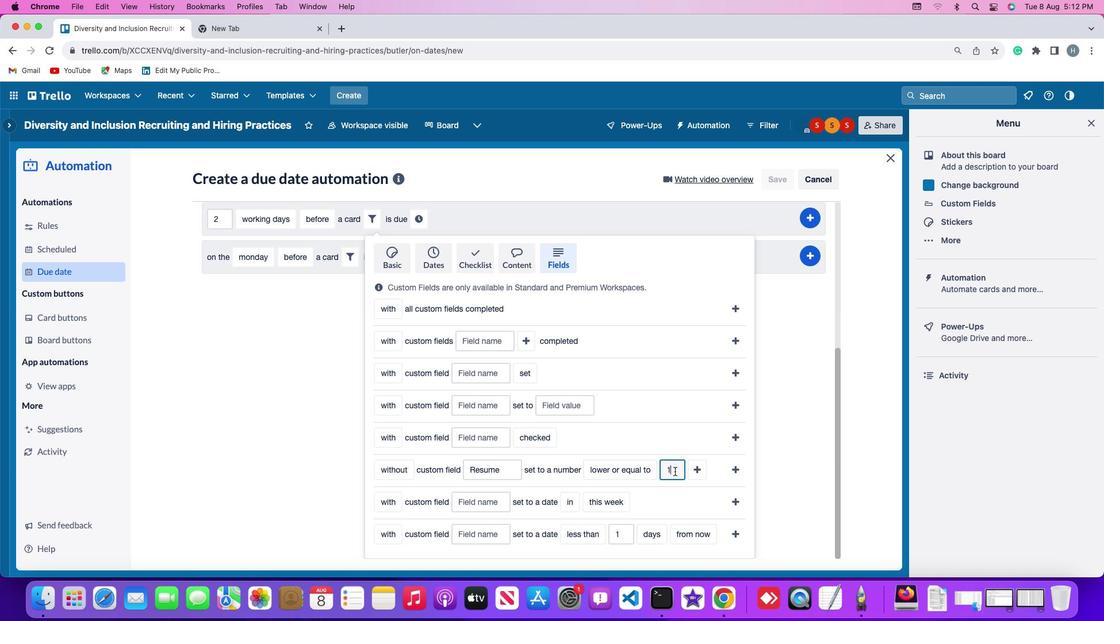 
Action: Key pressed Key.backspace'1'
Screenshot: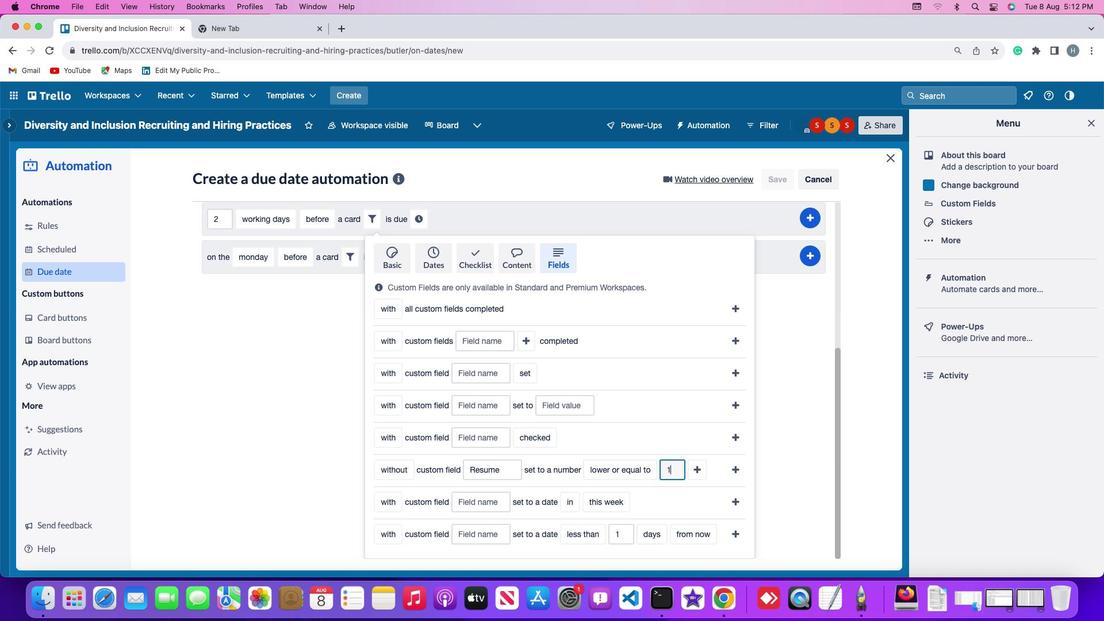 
Action: Mouse moved to (694, 470)
Screenshot: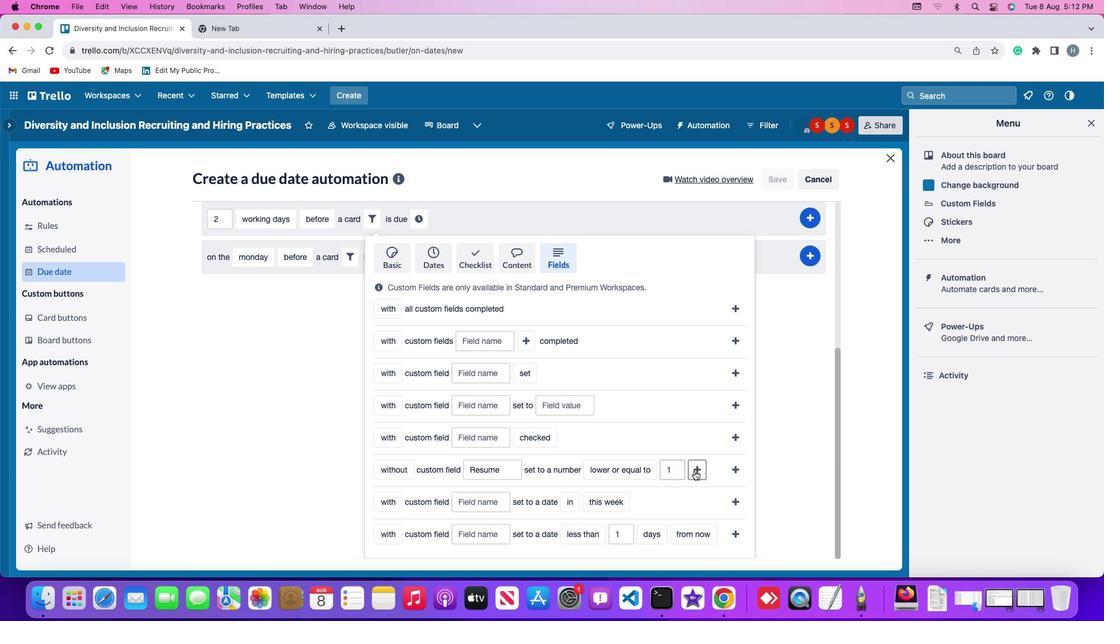 
Action: Mouse pressed left at (694, 470)
Screenshot: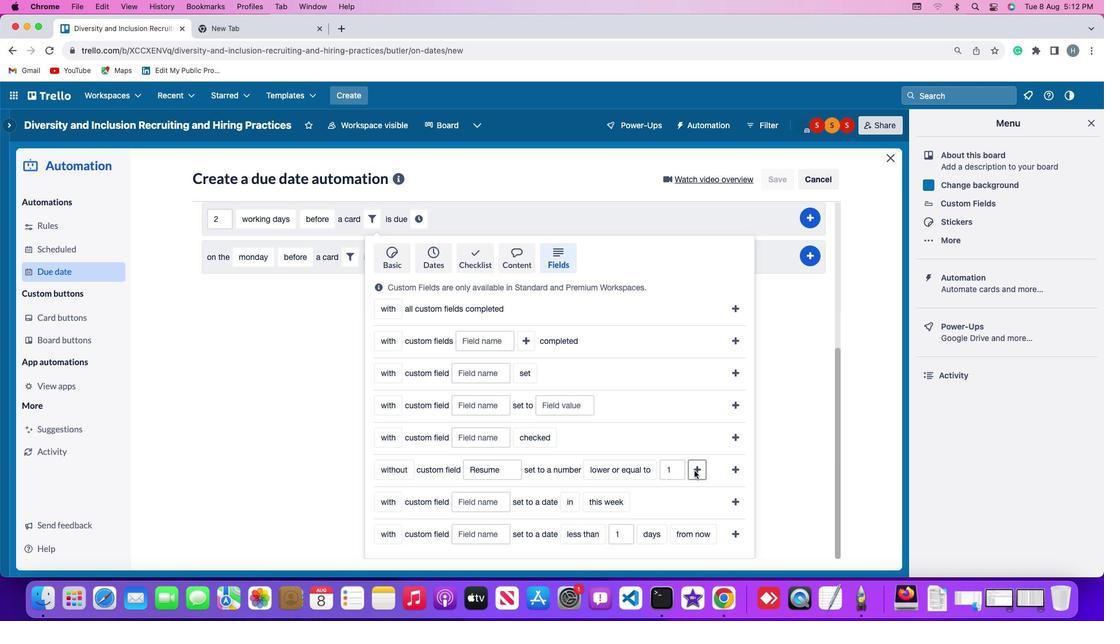 
Action: Mouse moved to (413, 492)
Screenshot: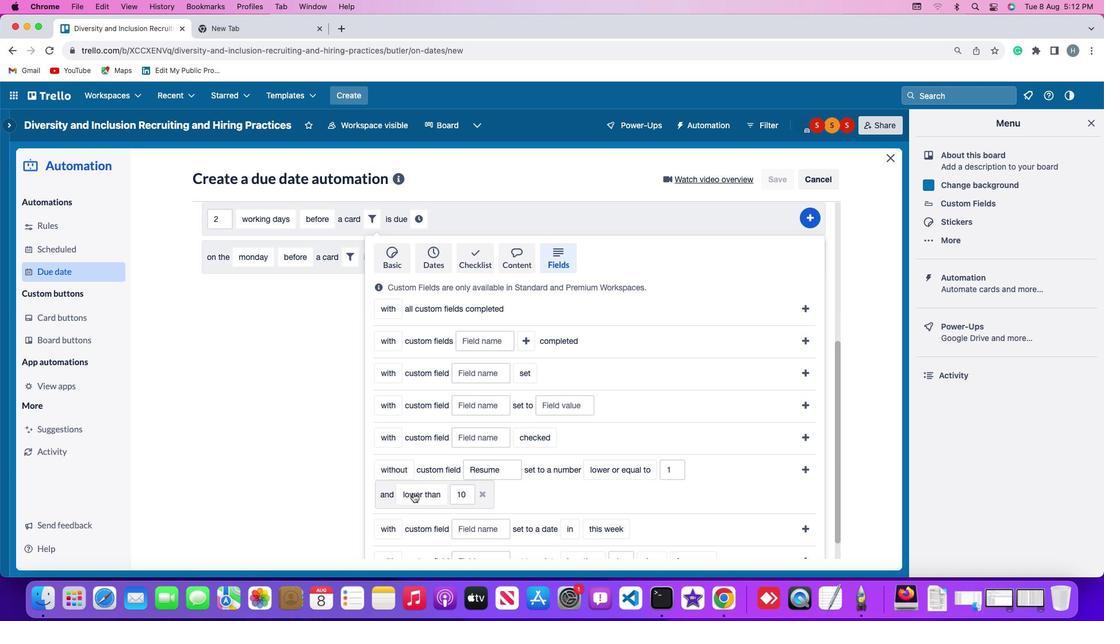 
Action: Mouse pressed left at (413, 492)
Screenshot: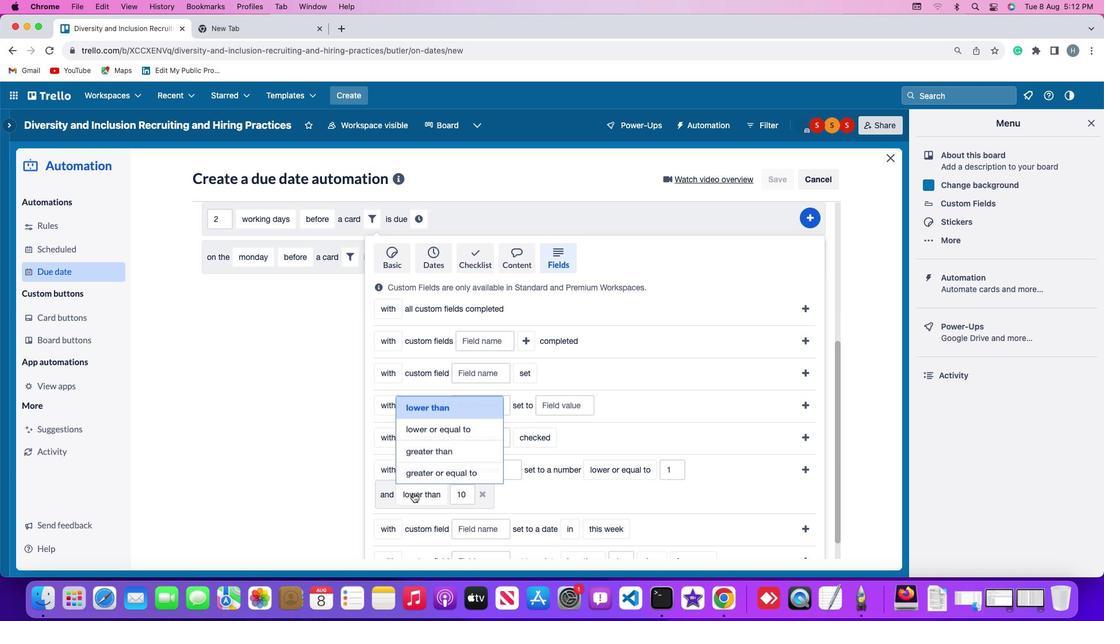 
Action: Mouse moved to (446, 408)
Screenshot: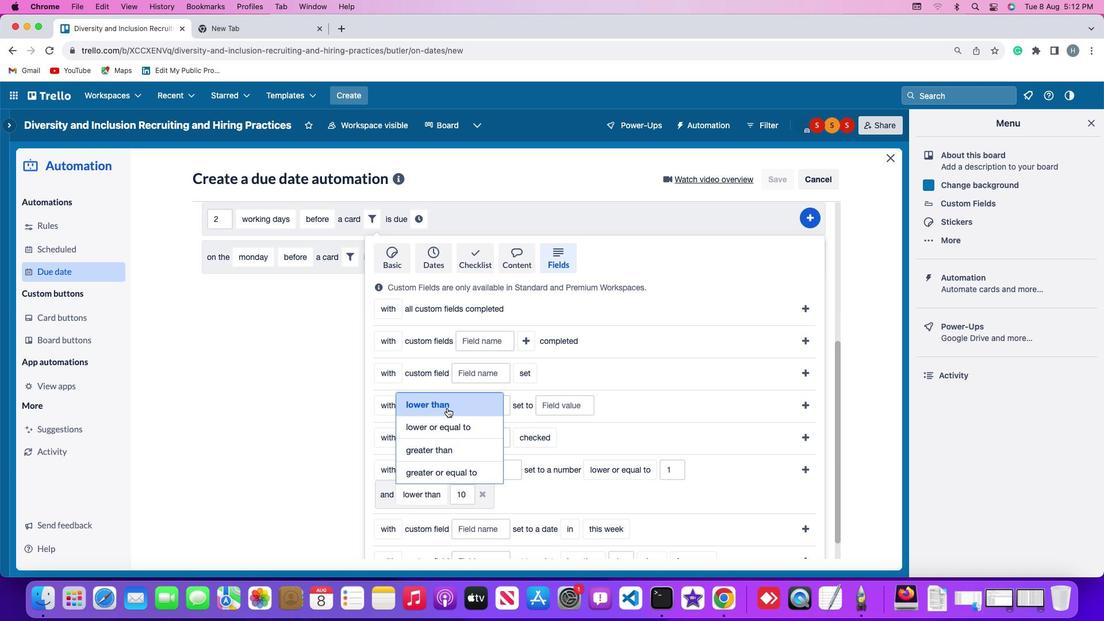 
Action: Mouse pressed left at (446, 408)
Screenshot: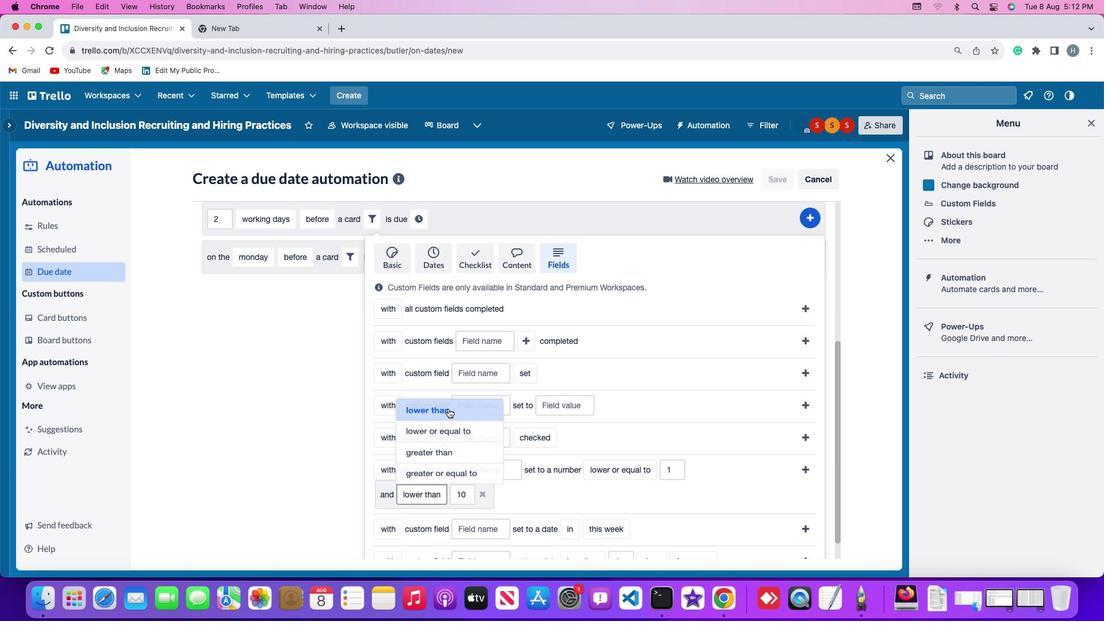 
Action: Mouse moved to (473, 494)
Screenshot: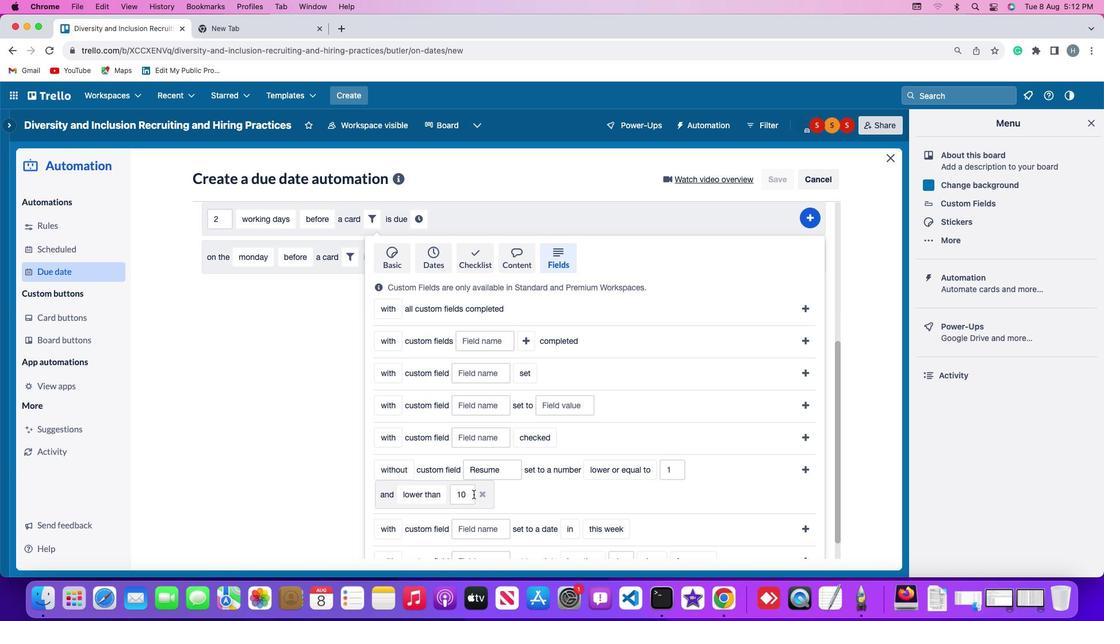 
Action: Mouse pressed left at (473, 494)
Screenshot: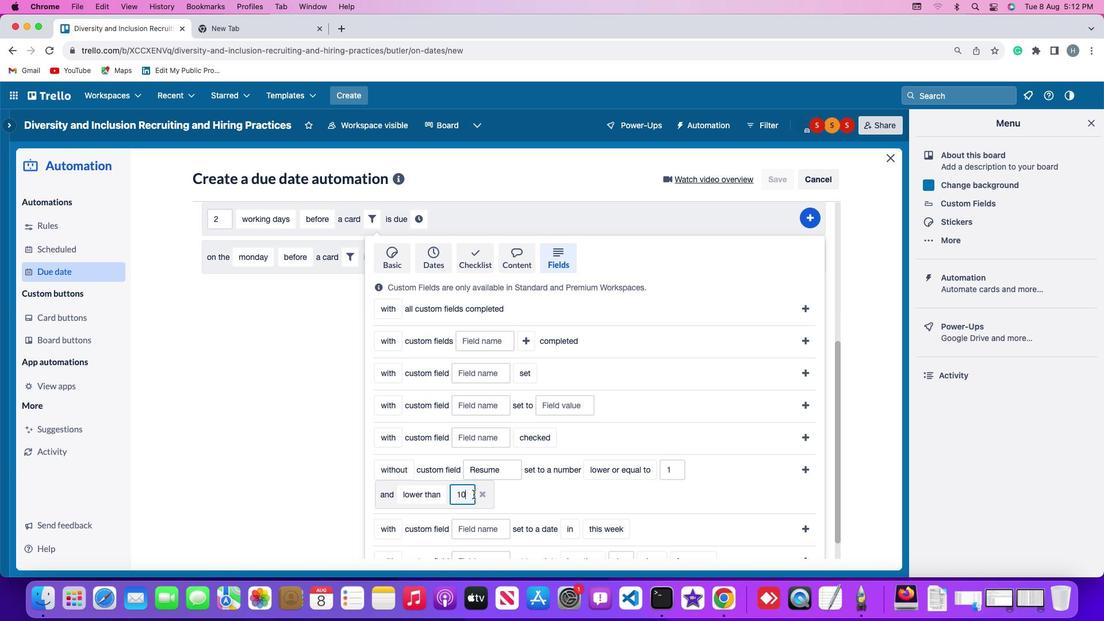
Action: Mouse moved to (473, 494)
Screenshot: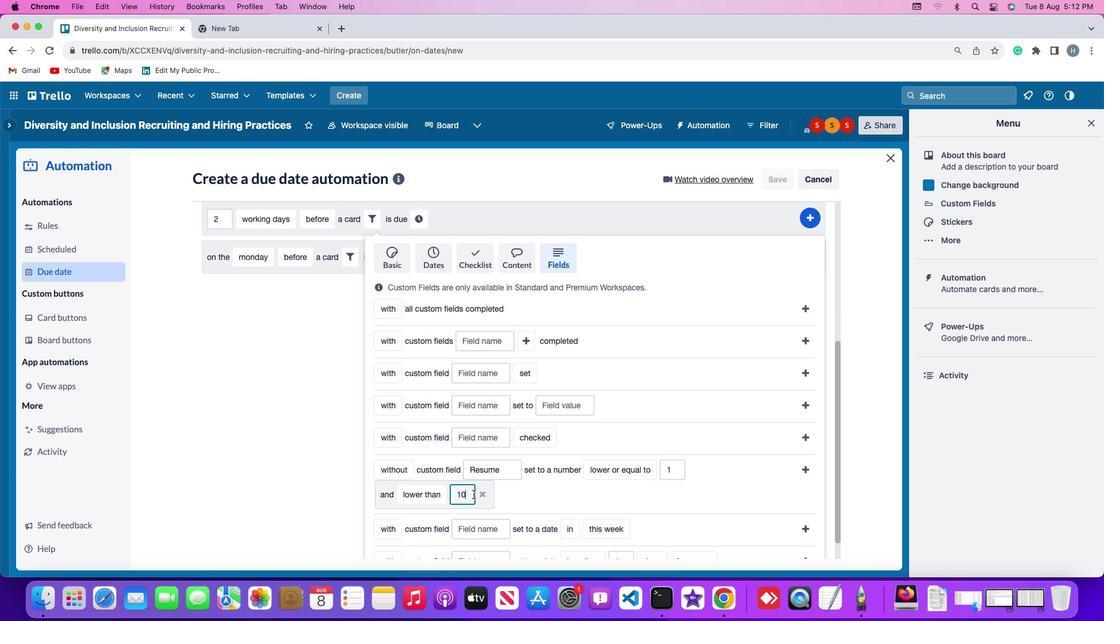 
Action: Key pressed Key.backspaceKey.backspace'1''0'
Screenshot: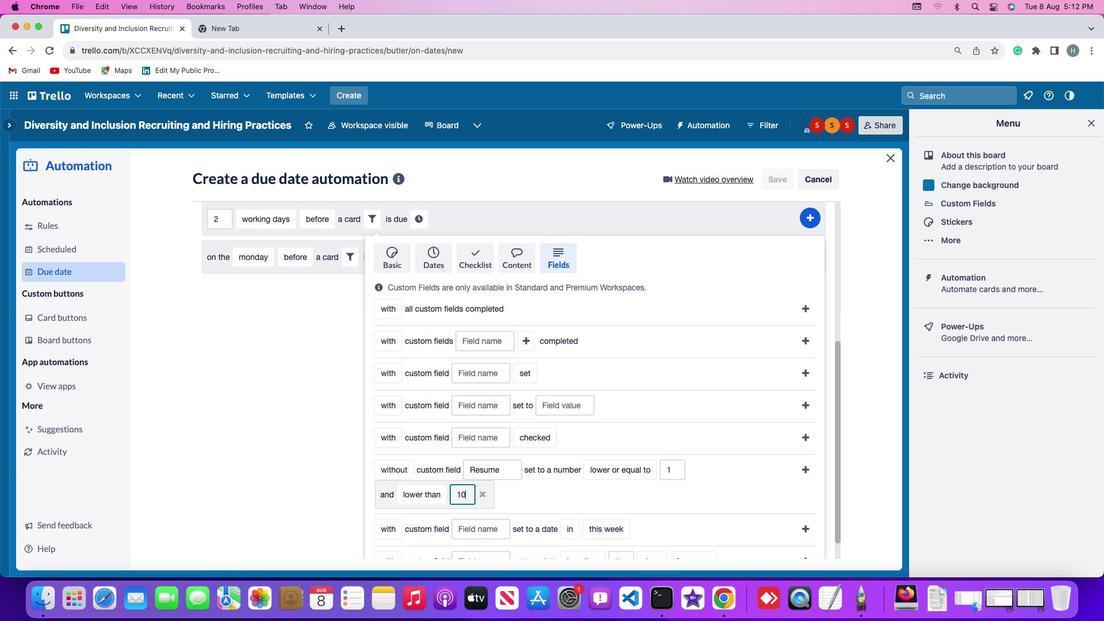 
Action: Mouse moved to (806, 466)
Screenshot: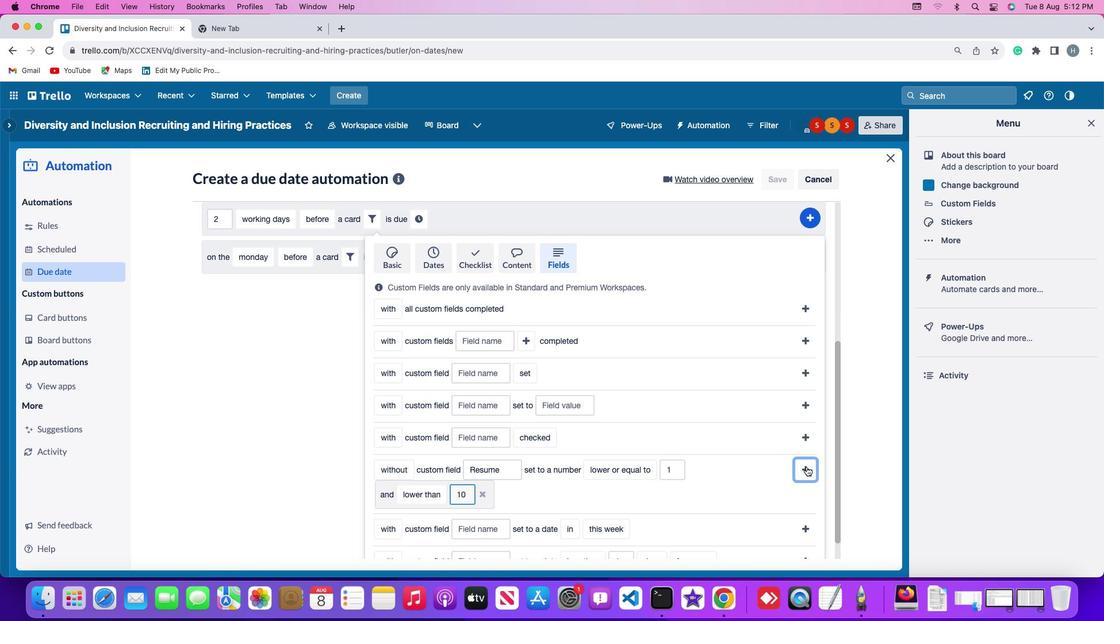 
Action: Mouse pressed left at (806, 466)
Screenshot: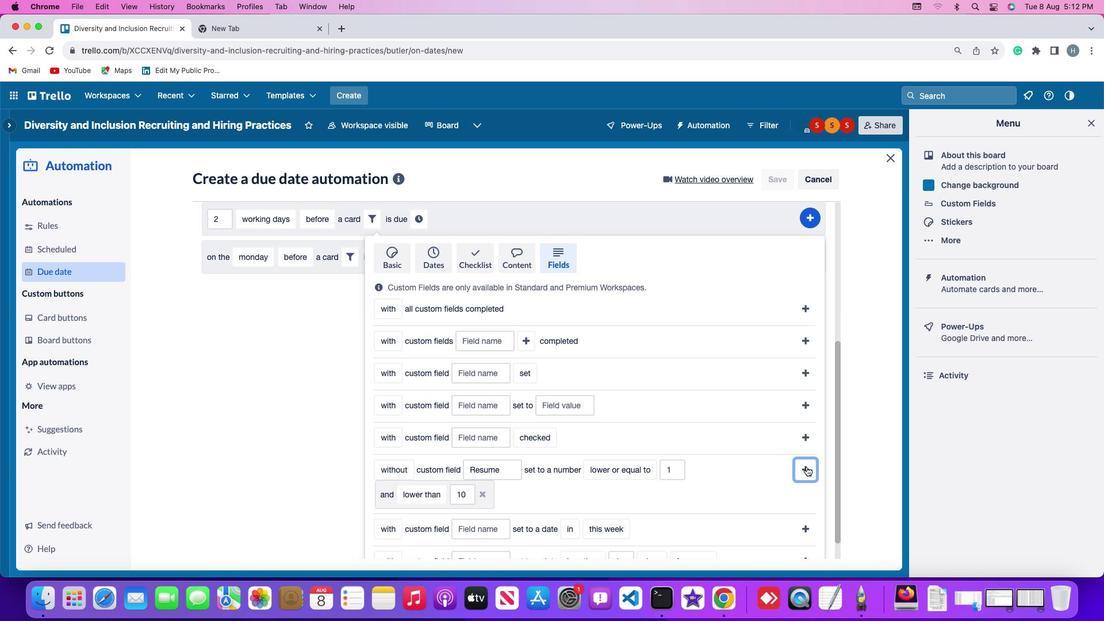 
Action: Mouse moved to (754, 465)
Screenshot: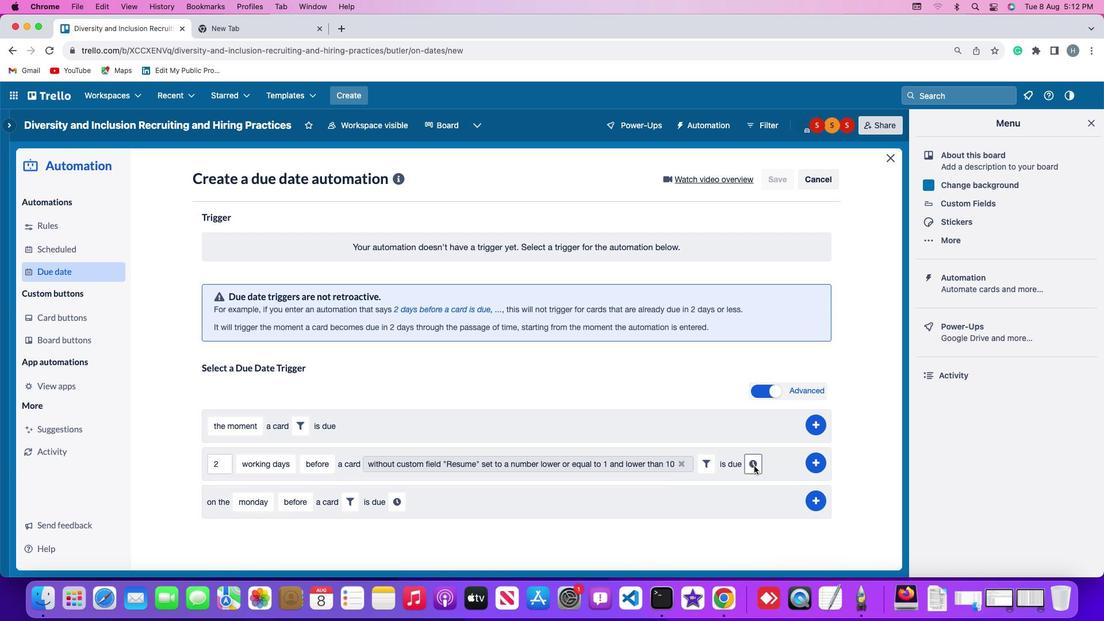 
Action: Mouse pressed left at (754, 465)
Screenshot: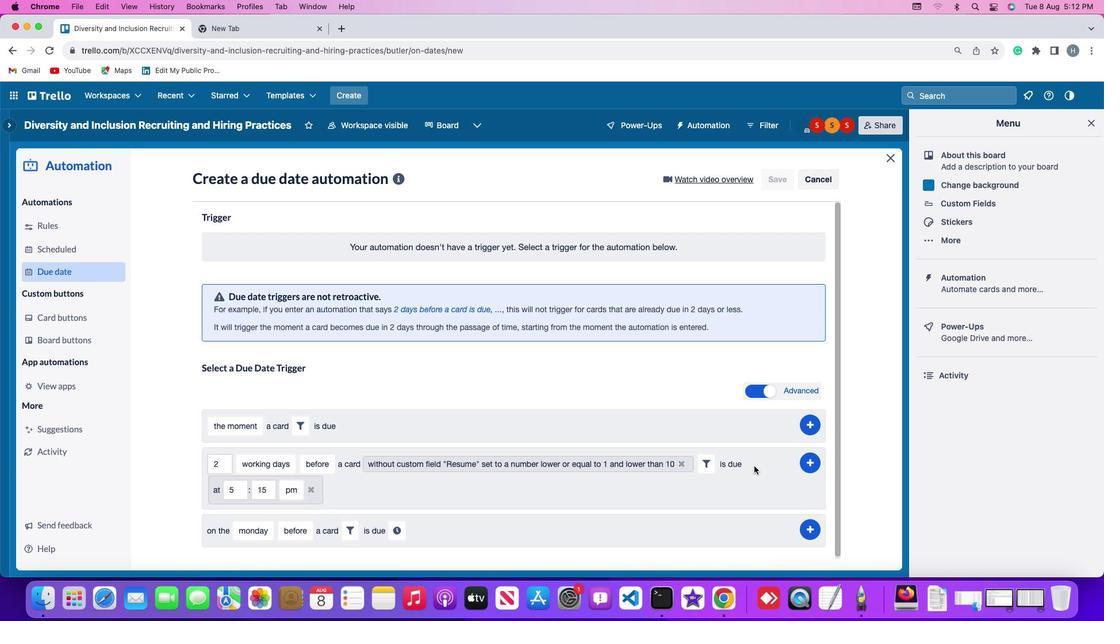 
Action: Mouse moved to (238, 494)
Screenshot: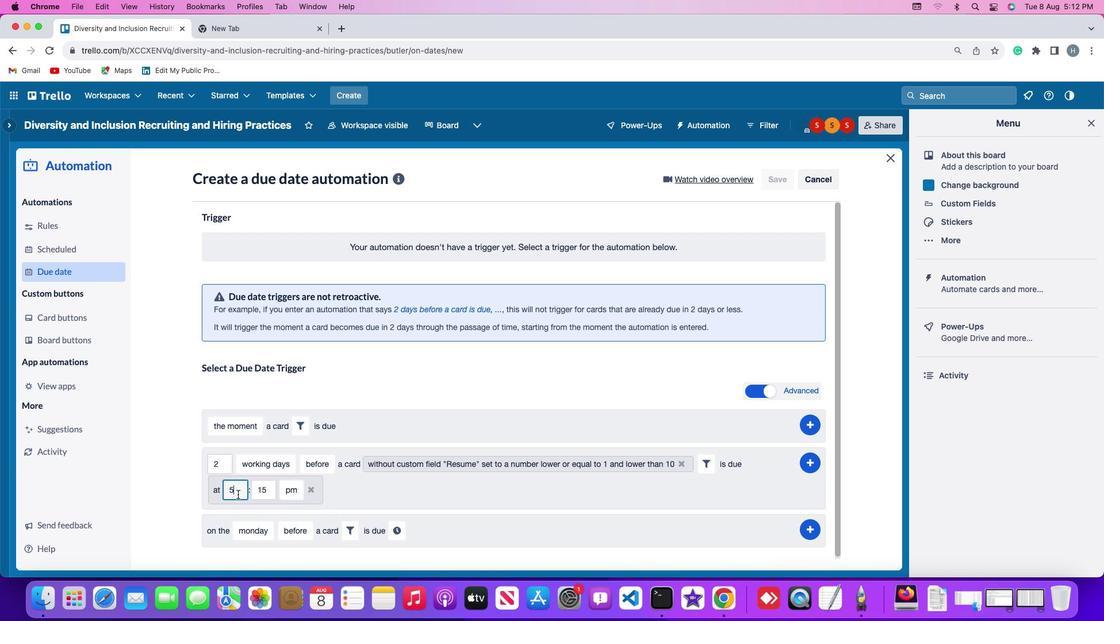 
Action: Mouse pressed left at (238, 494)
Screenshot: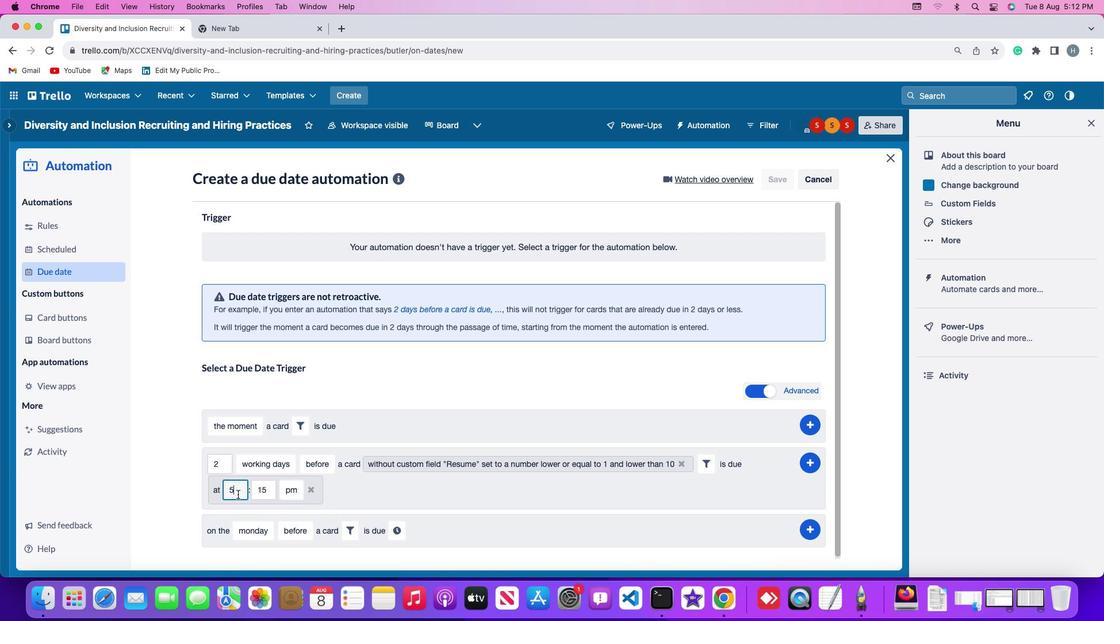 
Action: Key pressed Key.backspace'1''1'
Screenshot: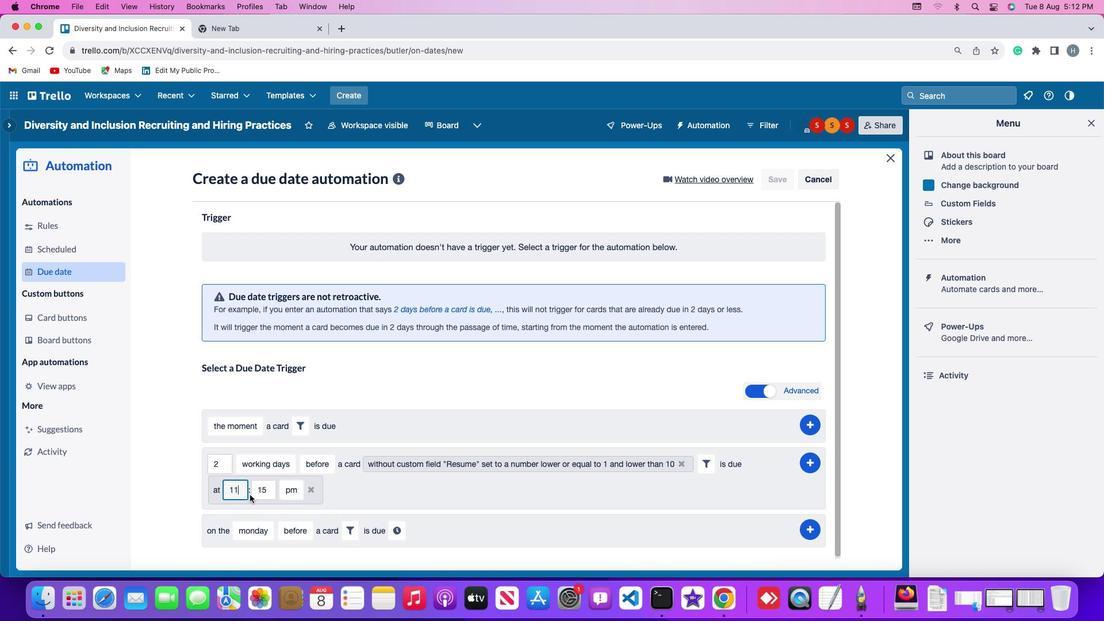 
Action: Mouse moved to (268, 490)
Screenshot: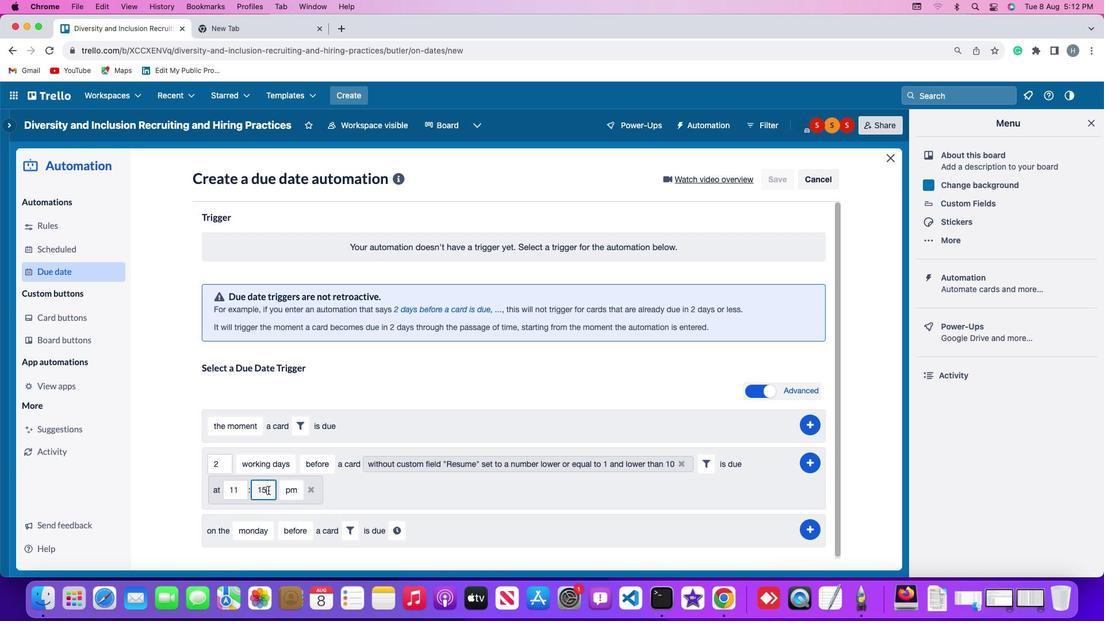 
Action: Mouse pressed left at (268, 490)
Screenshot: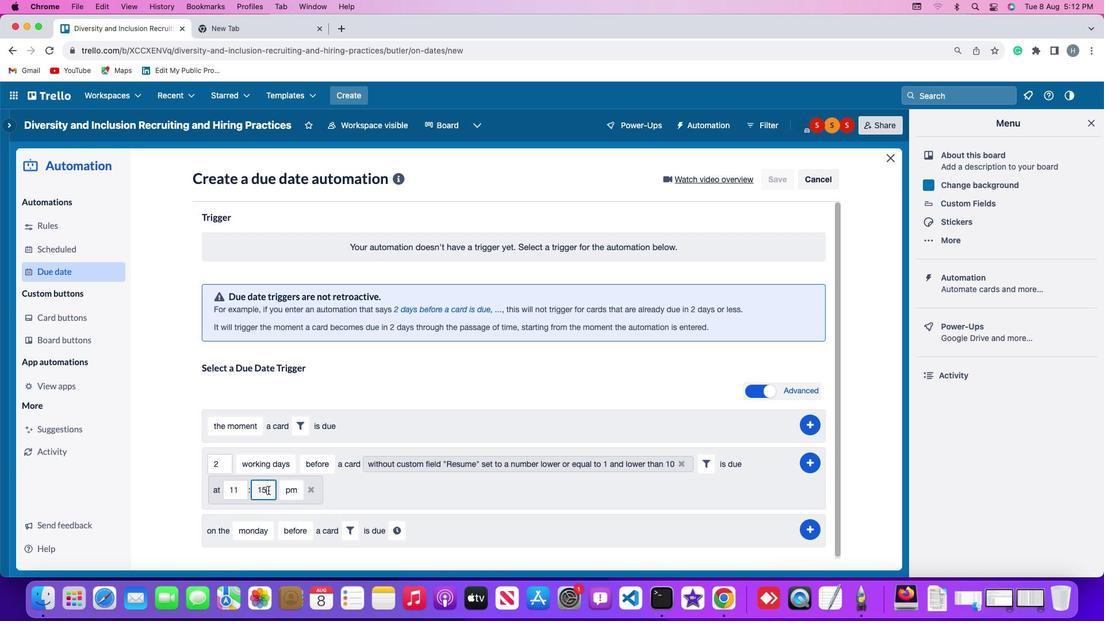 
Action: Key pressed Key.backspaceKey.backspace
Screenshot: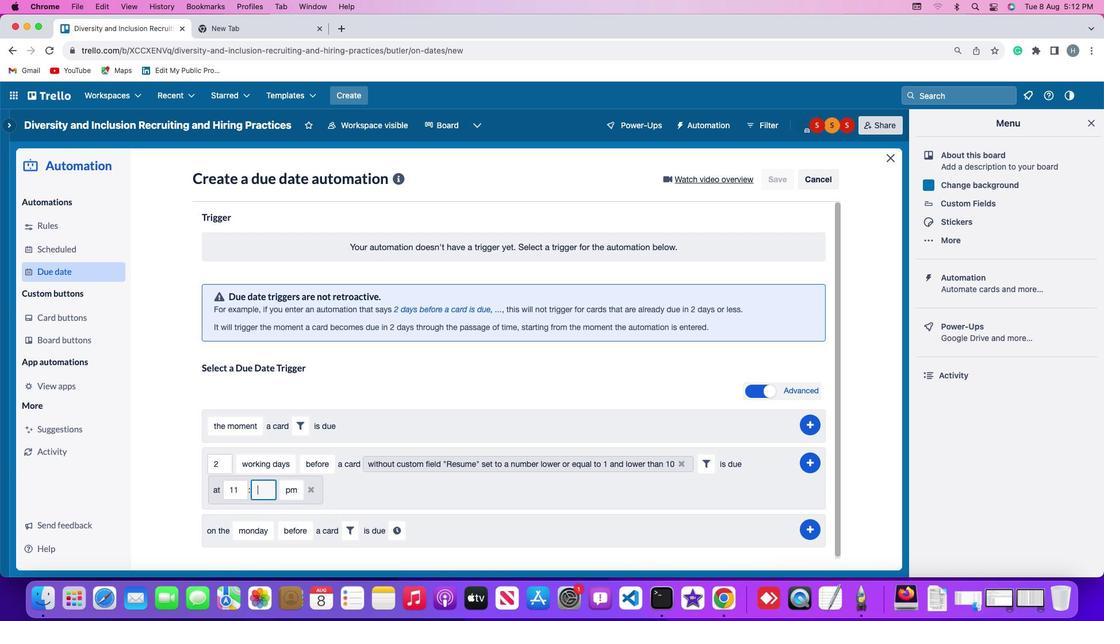 
Action: Mouse moved to (268, 490)
Screenshot: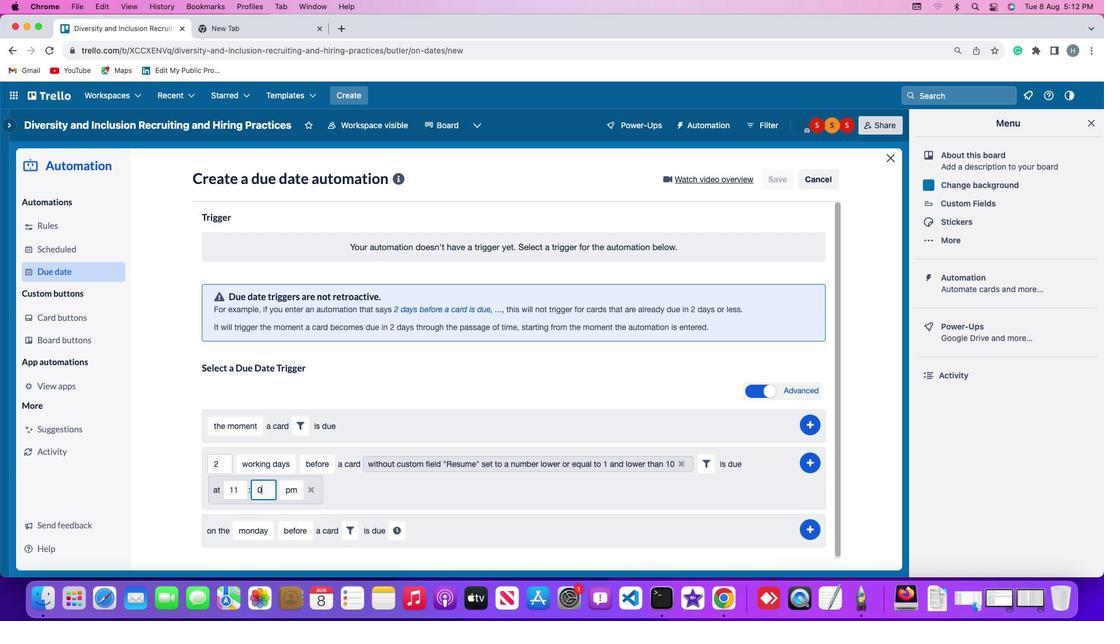 
Action: Key pressed '0''0'
Screenshot: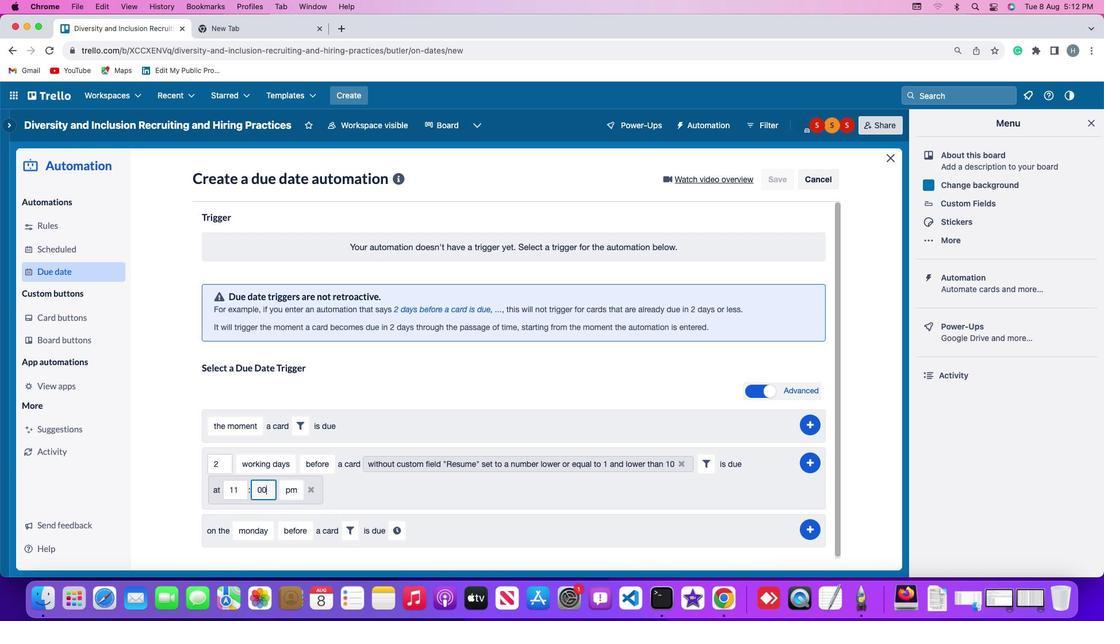 
Action: Mouse moved to (284, 490)
Screenshot: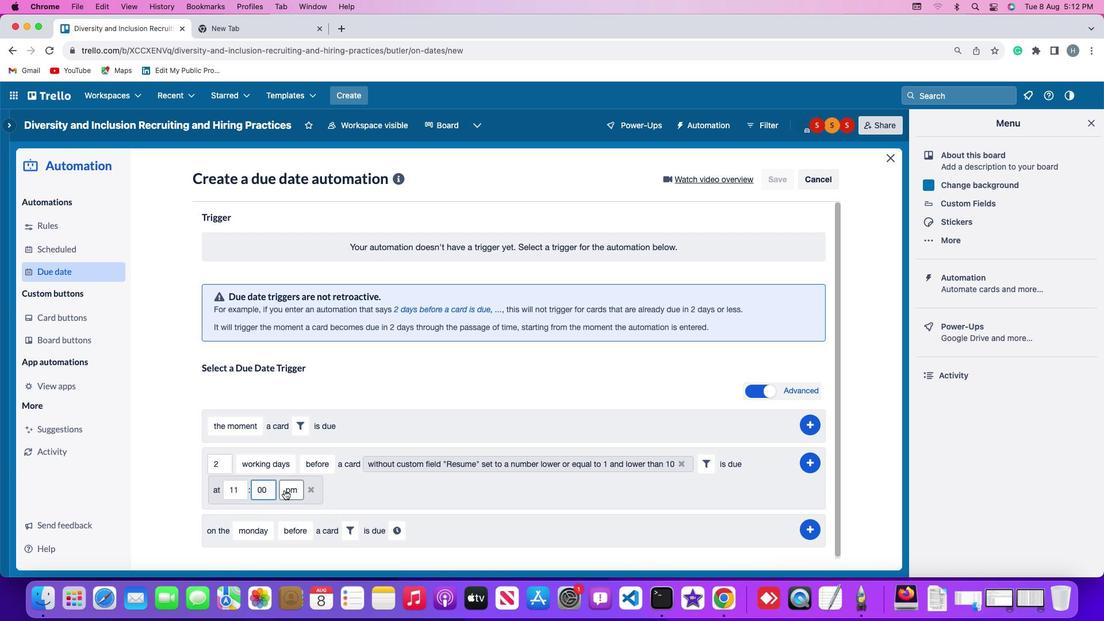 
Action: Mouse pressed left at (284, 490)
Screenshot: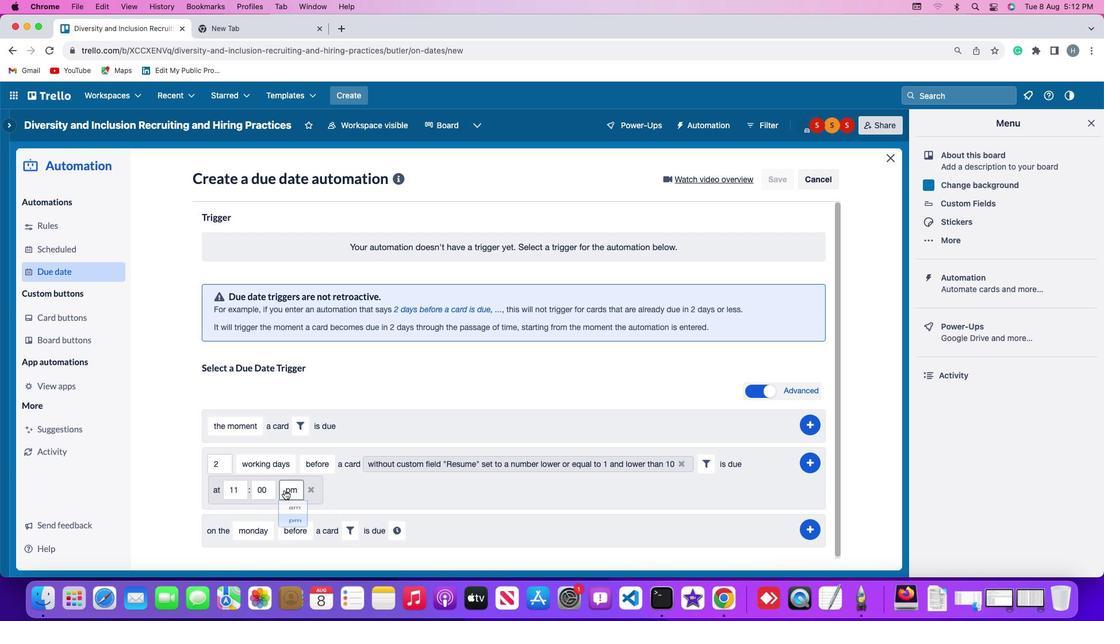 
Action: Mouse moved to (293, 507)
Screenshot: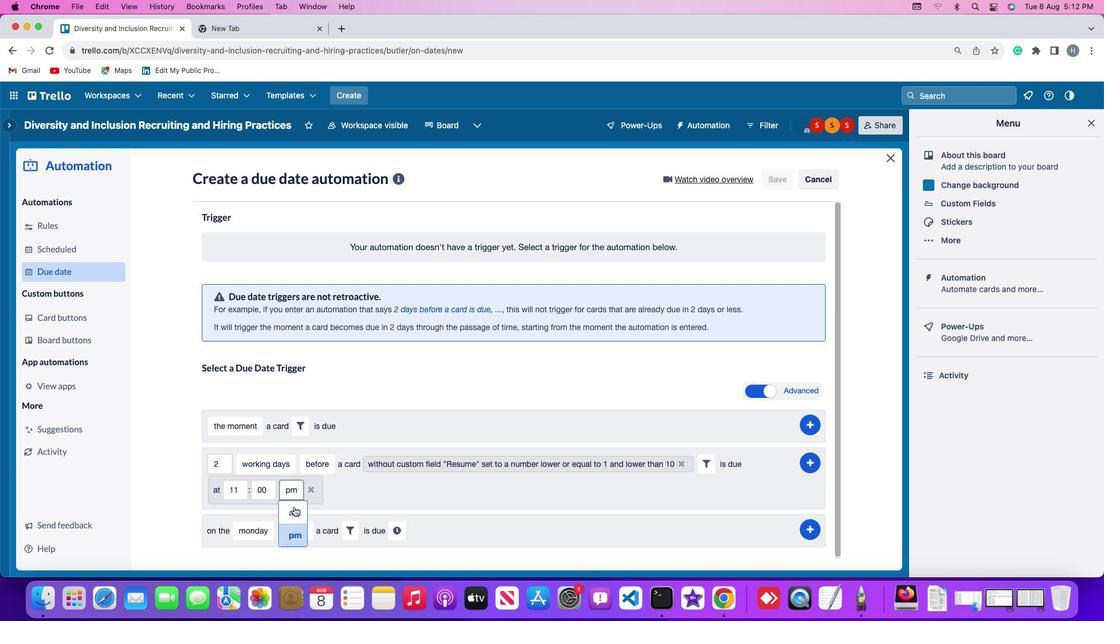 
Action: Mouse pressed left at (293, 507)
Screenshot: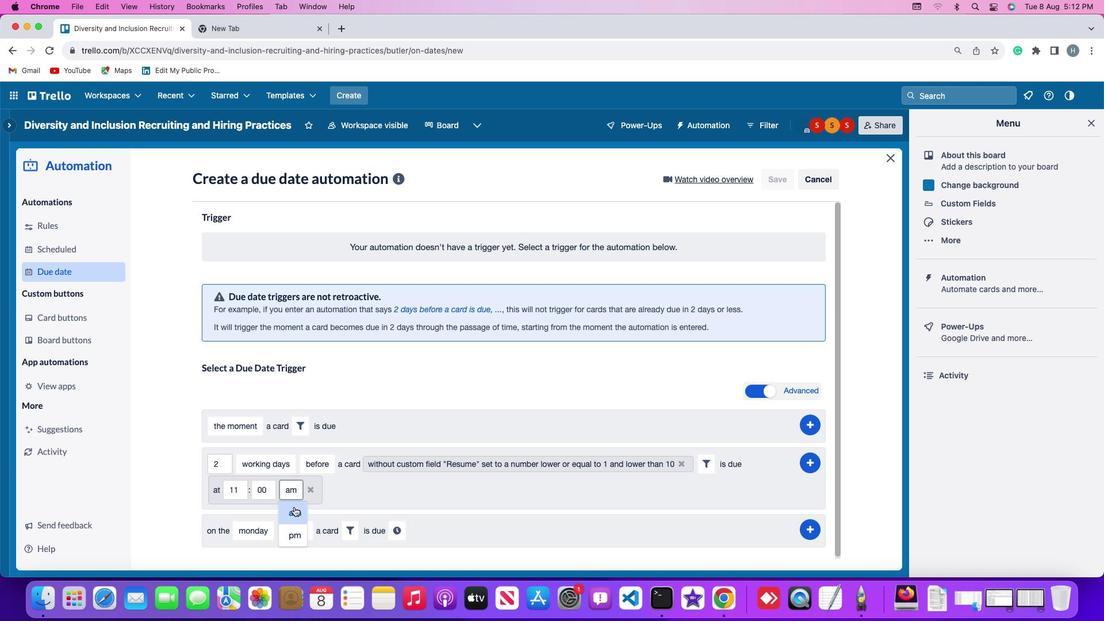 
Action: Mouse moved to (810, 460)
Screenshot: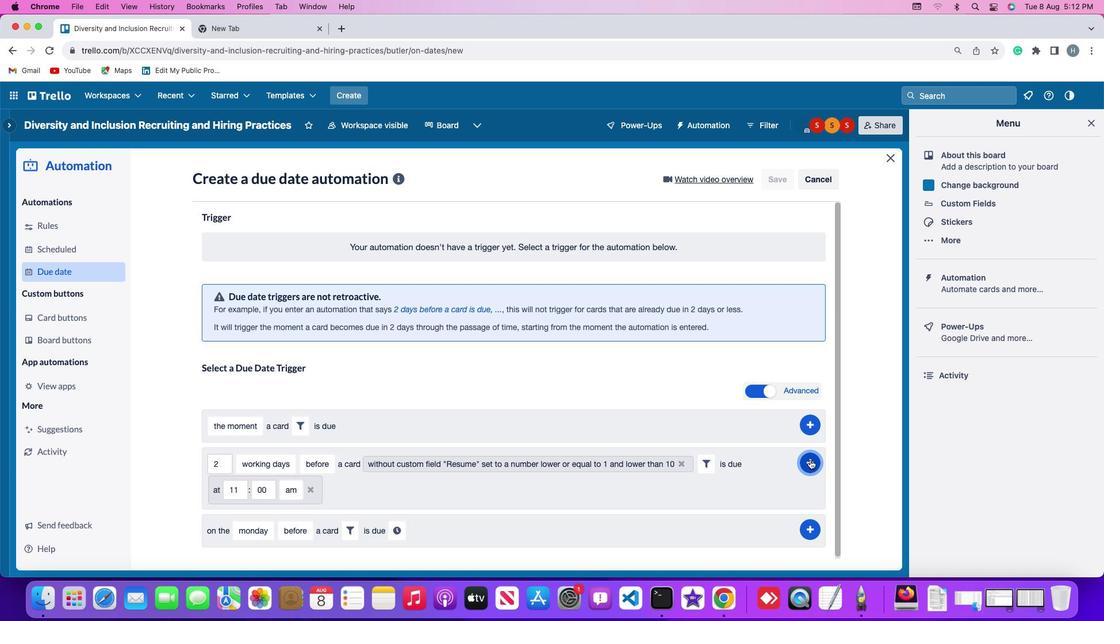 
Action: Mouse pressed left at (810, 460)
Screenshot: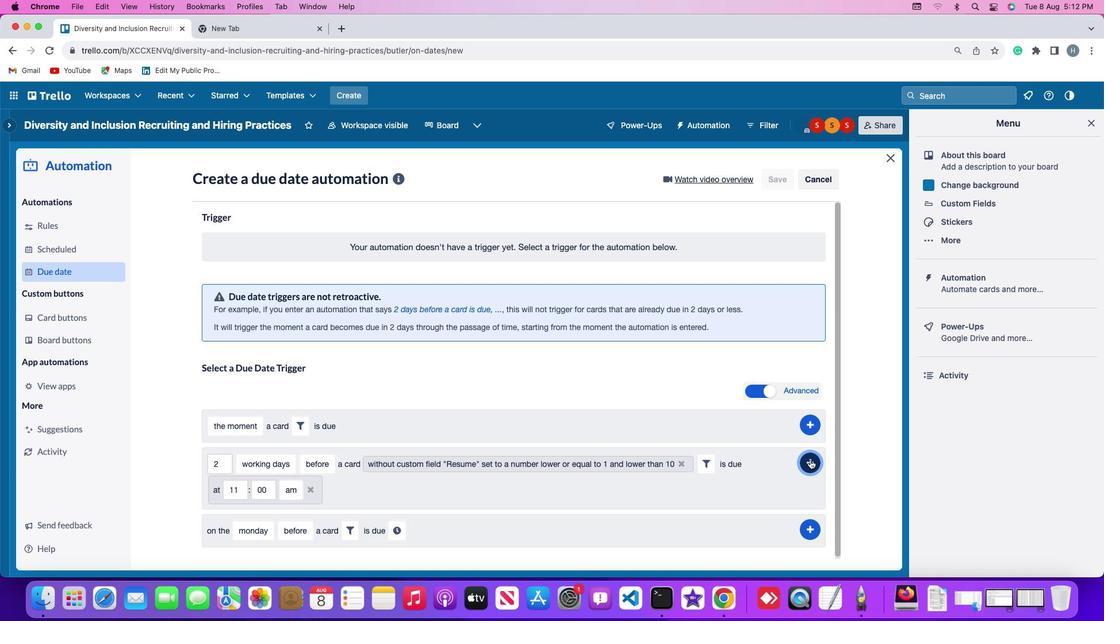 
Action: Mouse moved to (859, 362)
Screenshot: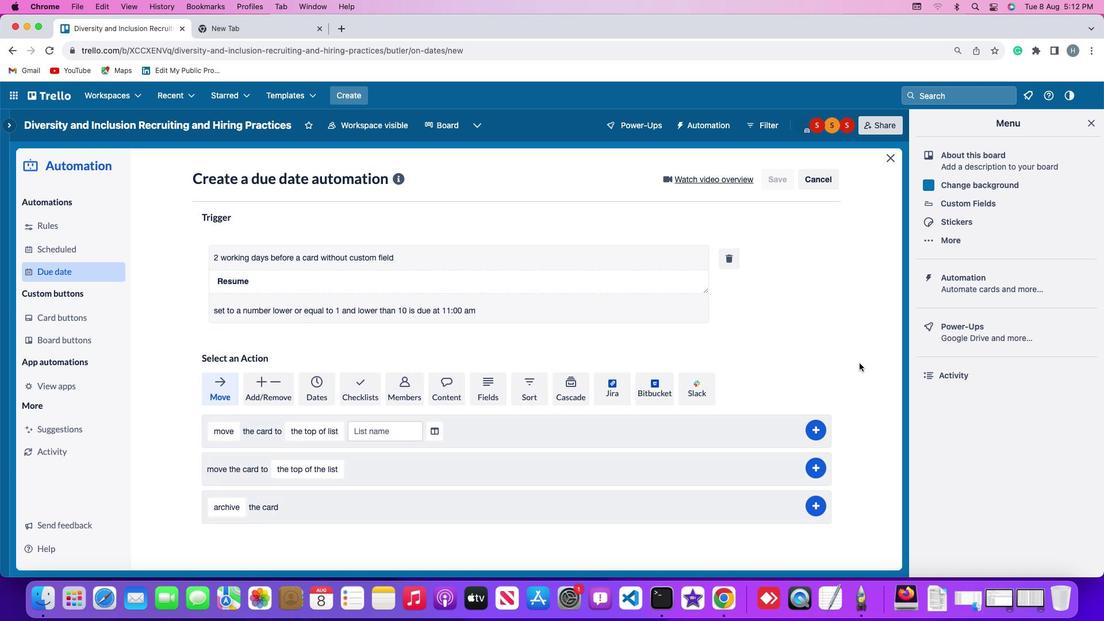 
